Task: In the  document Zoey ,change text color to 'Dark Brown' Insert the shape mentioned shape on right side of the text 'Cloud'. Change color of the shape to  YellowChange shape height to  2.4
Action: Mouse moved to (549, 182)
Screenshot: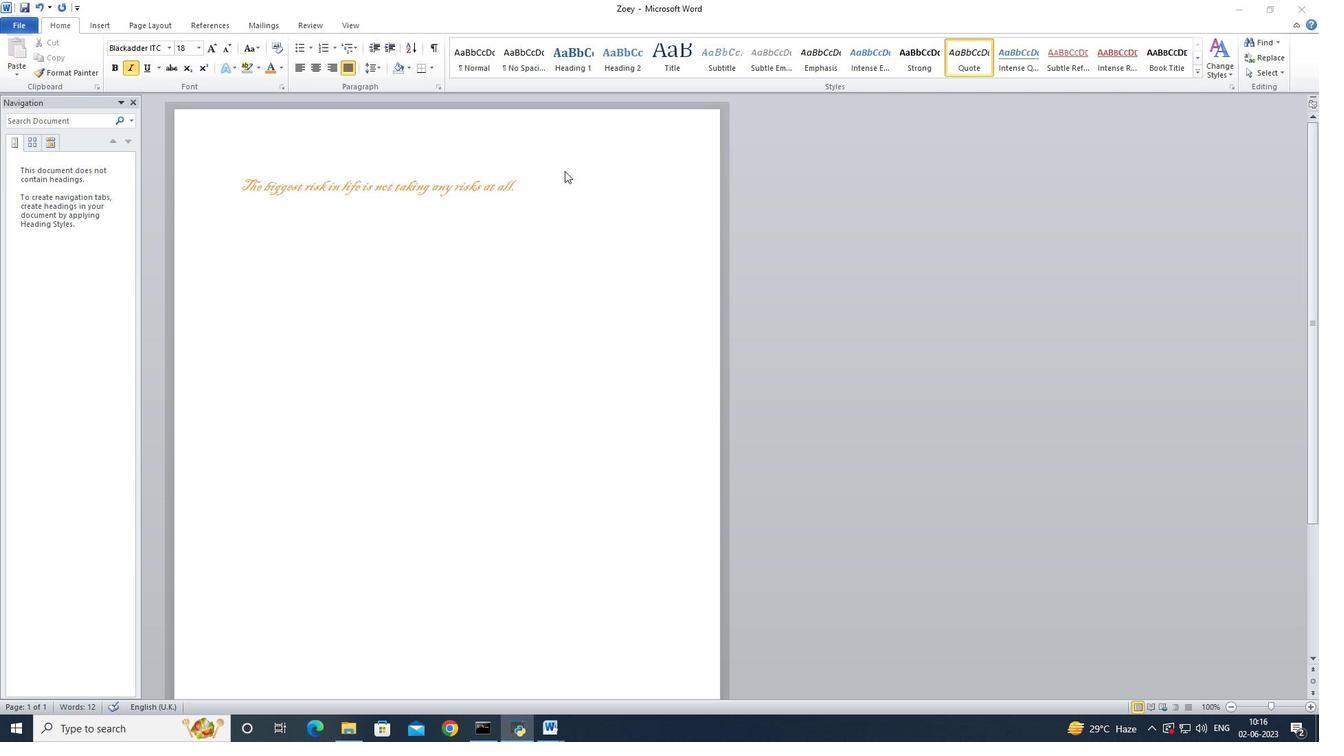 
Action: Mouse pressed left at (549, 182)
Screenshot: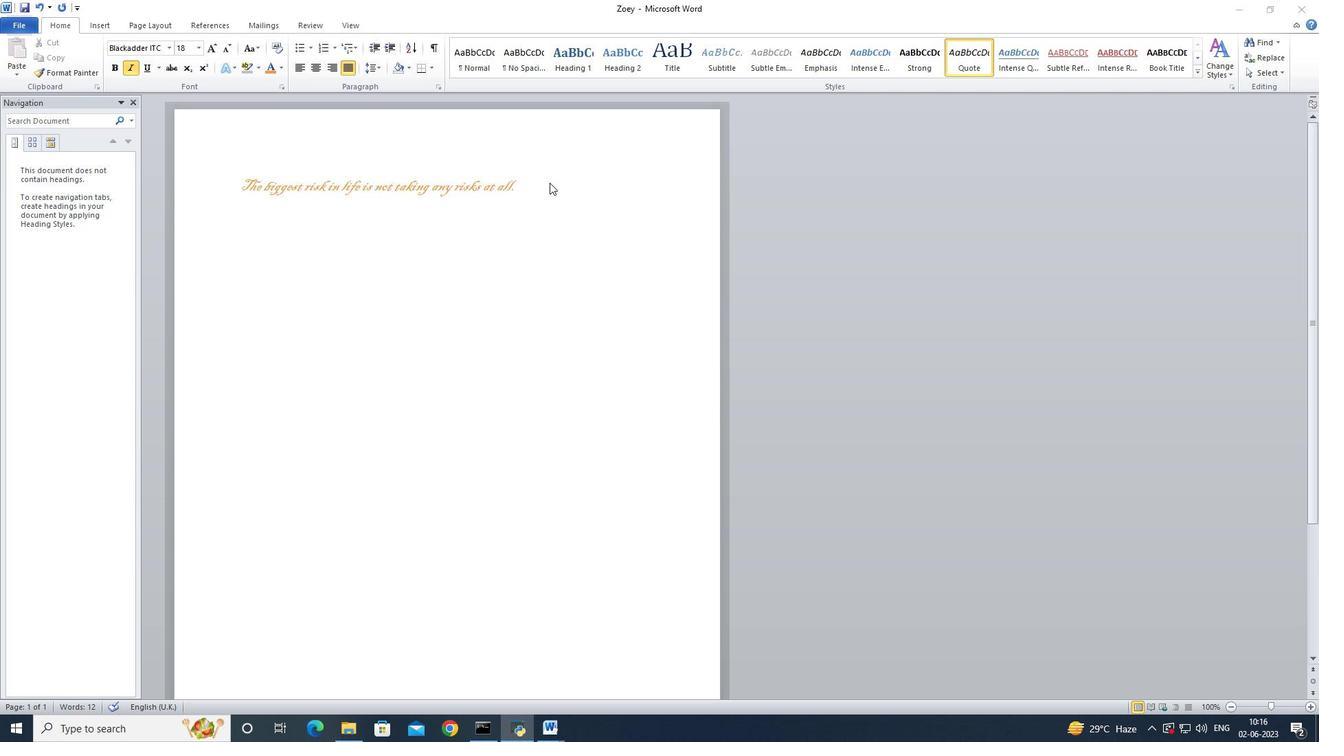 
Action: Mouse moved to (232, 183)
Screenshot: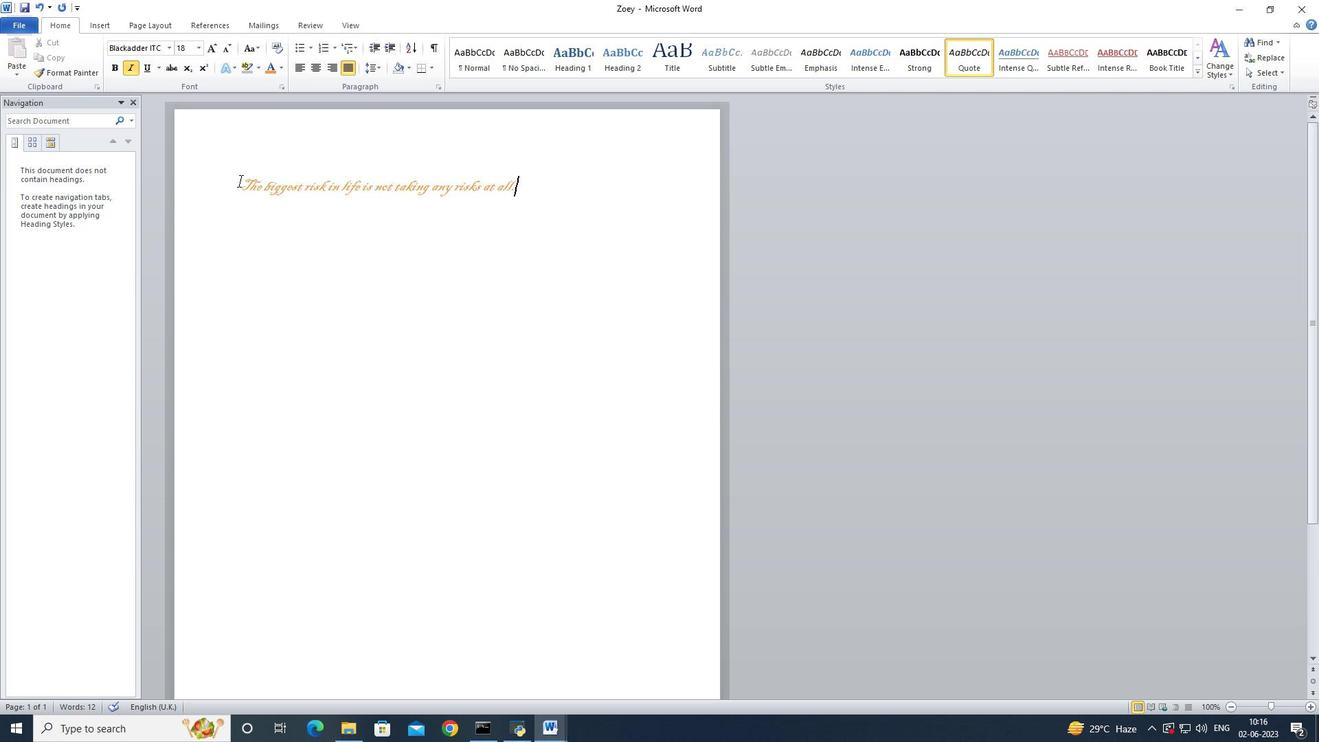 
Action: Mouse pressed left at (232, 183)
Screenshot: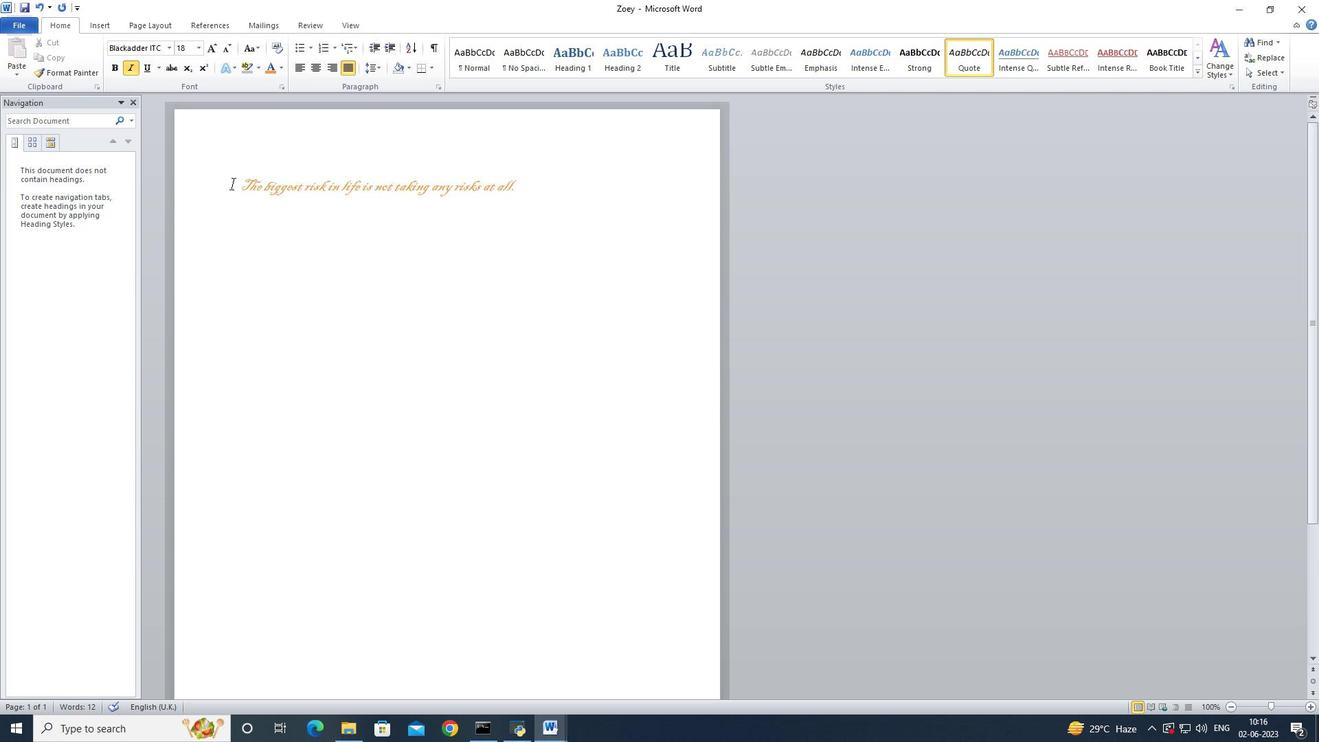 
Action: Mouse moved to (283, 67)
Screenshot: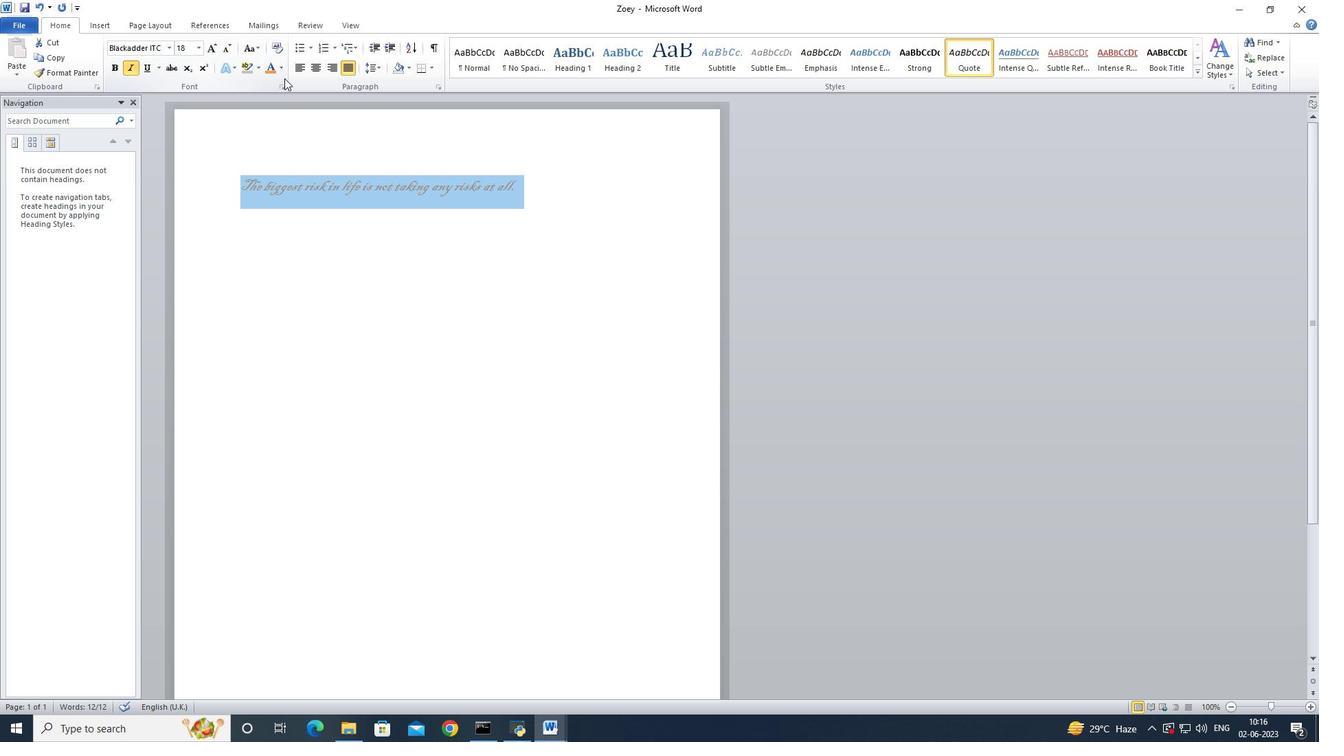 
Action: Mouse pressed left at (283, 67)
Screenshot: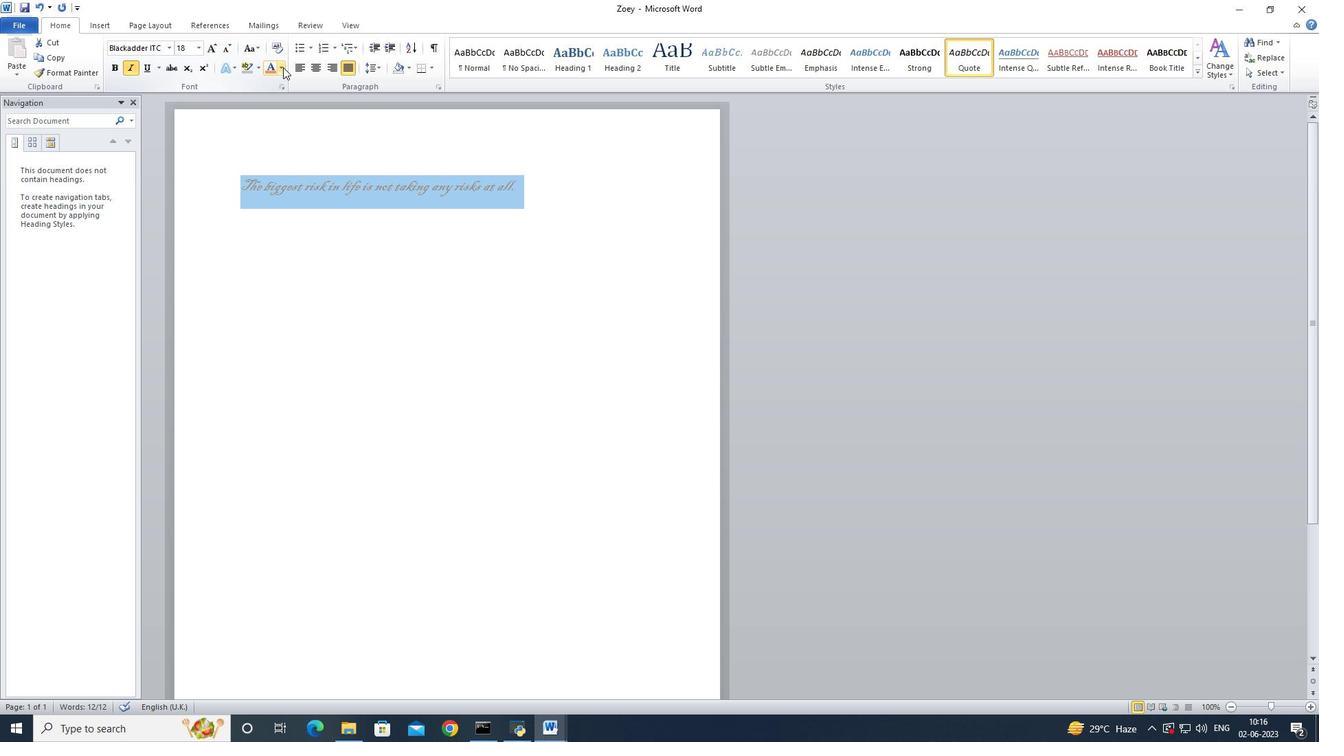 
Action: Mouse moved to (321, 222)
Screenshot: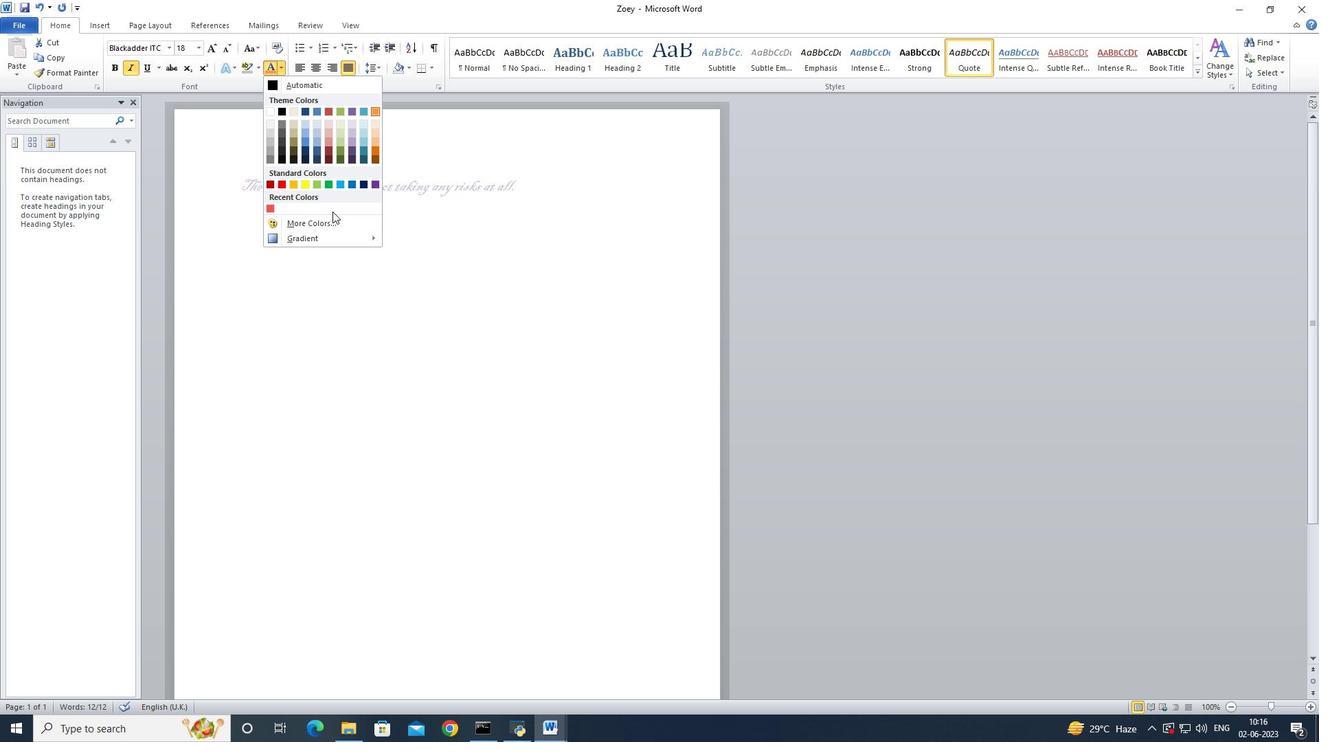 
Action: Mouse pressed left at (321, 222)
Screenshot: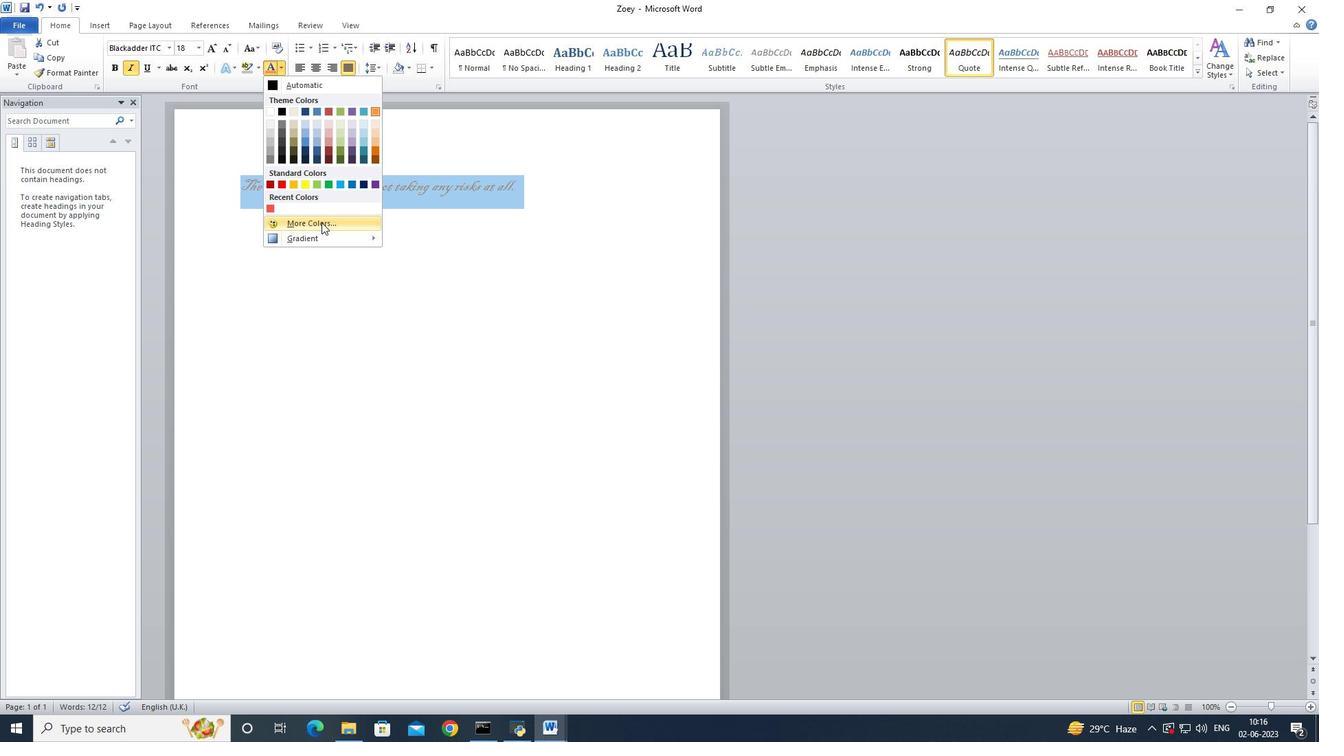 
Action: Mouse moved to (690, 341)
Screenshot: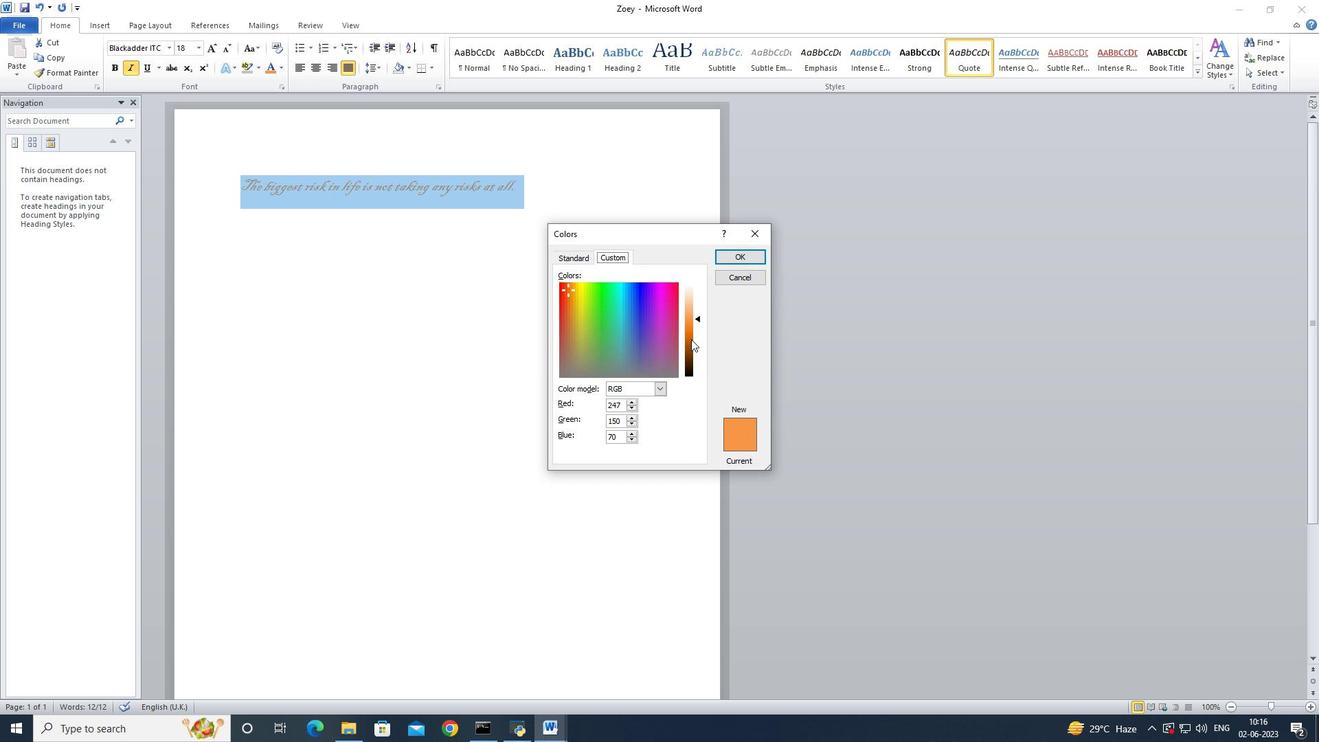 
Action: Mouse pressed left at (690, 341)
Screenshot: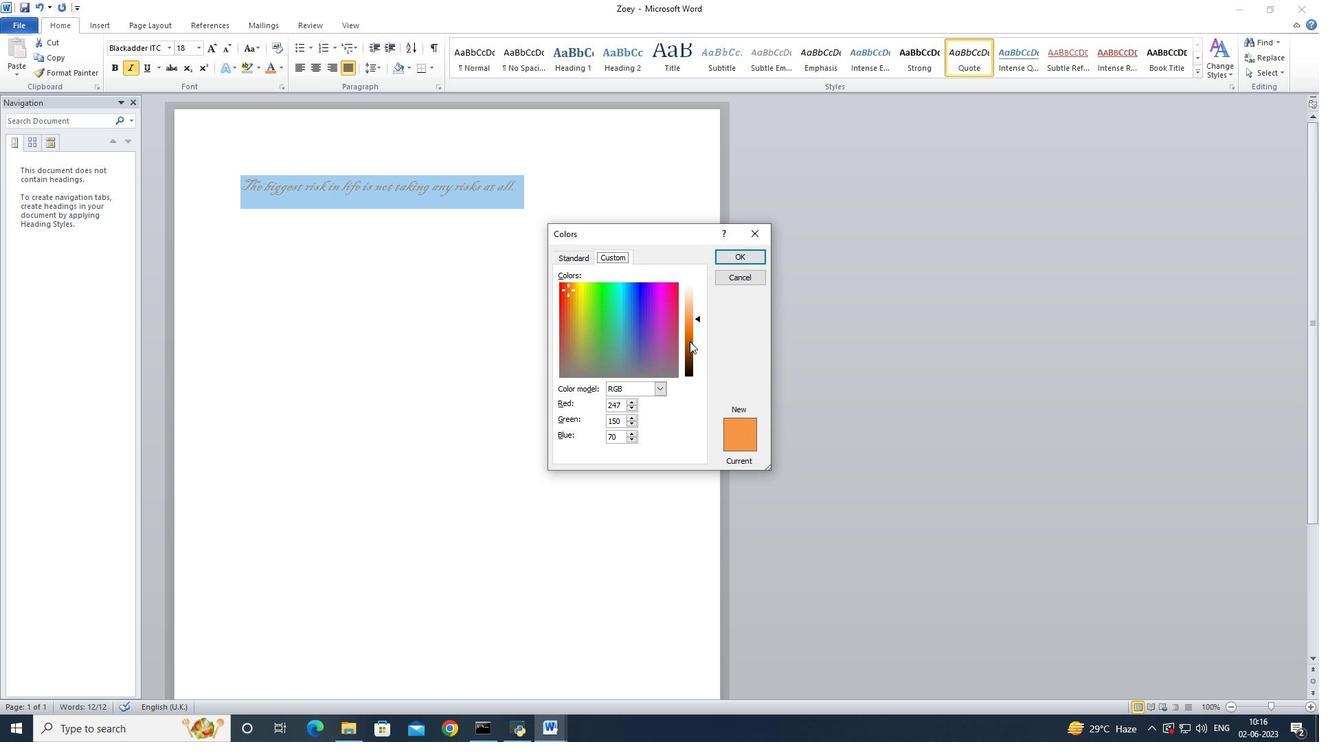 
Action: Mouse moved to (744, 259)
Screenshot: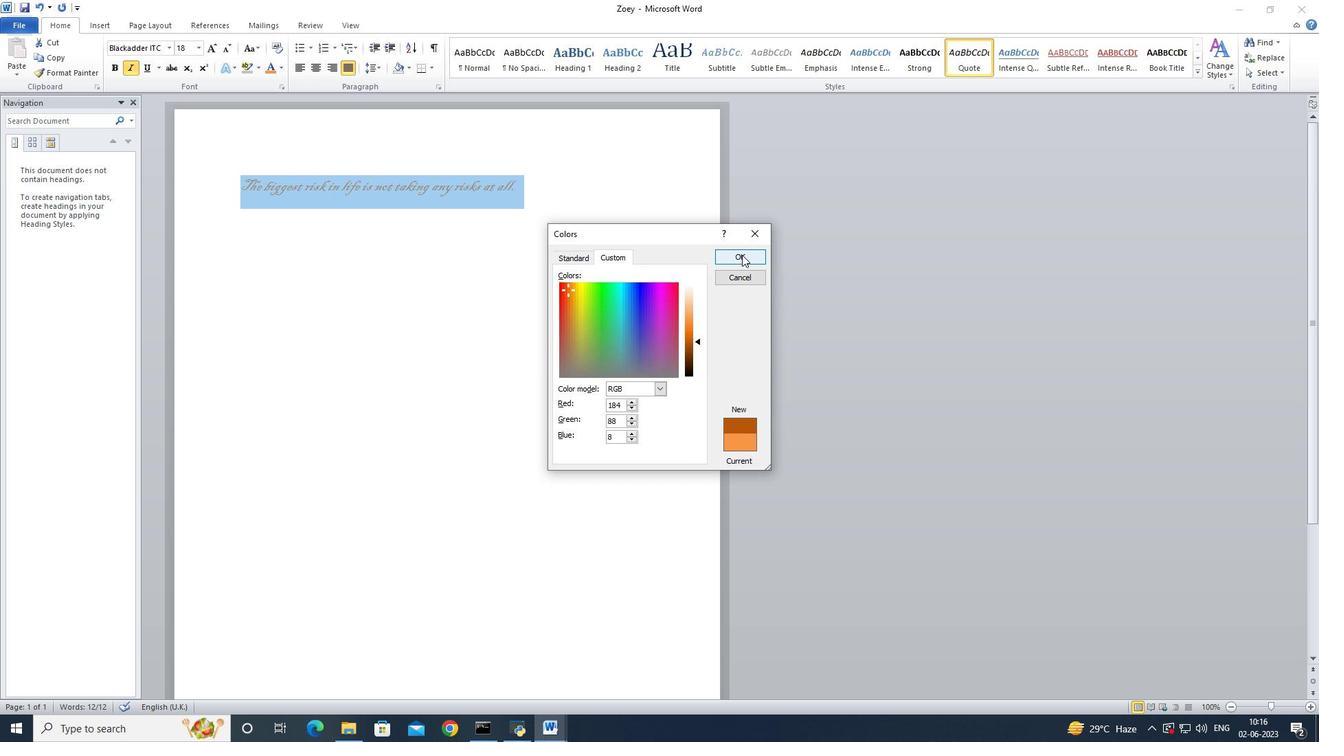 
Action: Mouse pressed left at (744, 259)
Screenshot: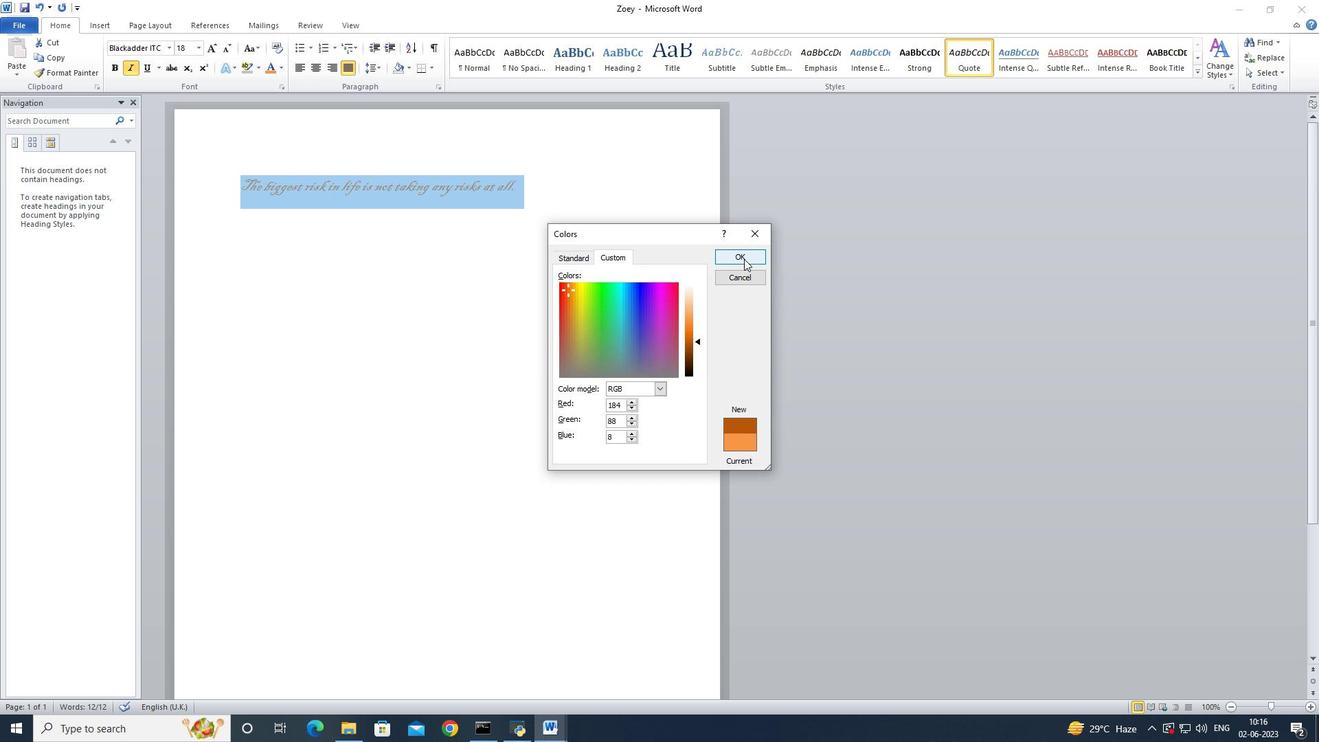 
Action: Mouse moved to (297, 258)
Screenshot: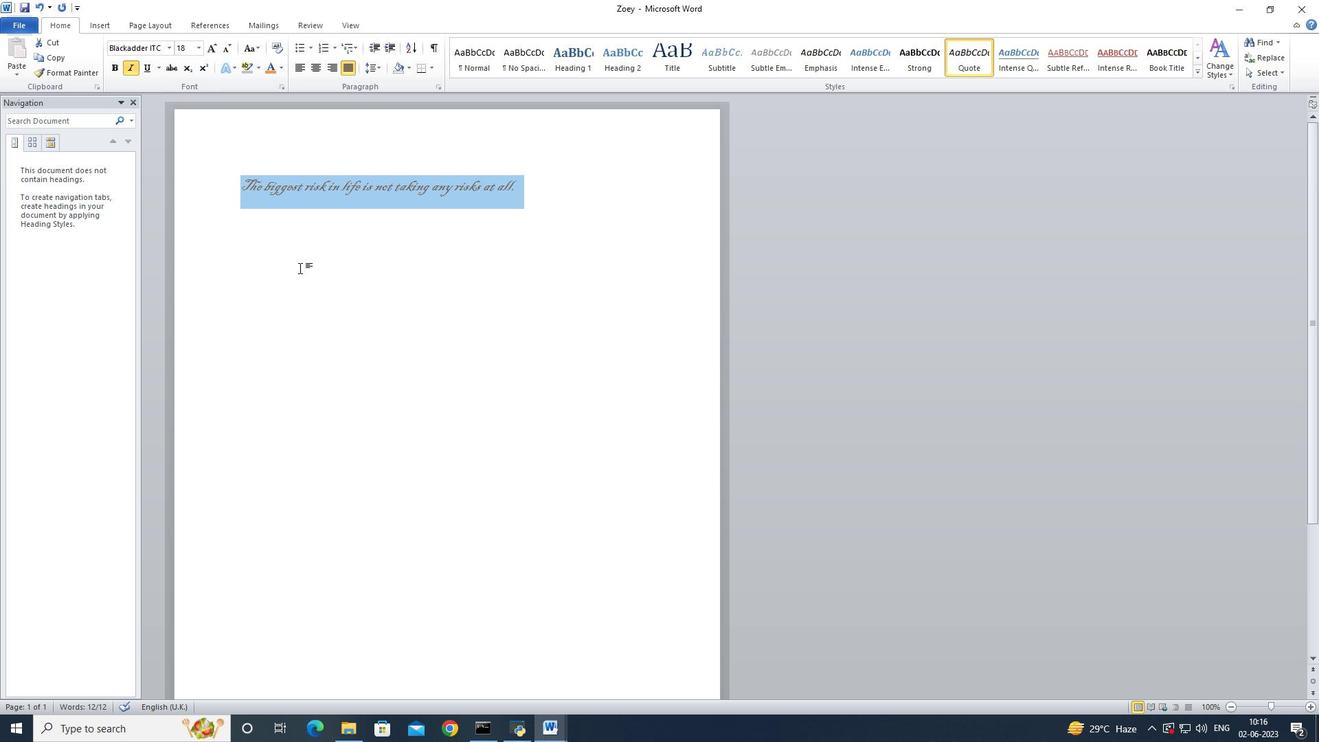 
Action: Mouse pressed left at (297, 258)
Screenshot: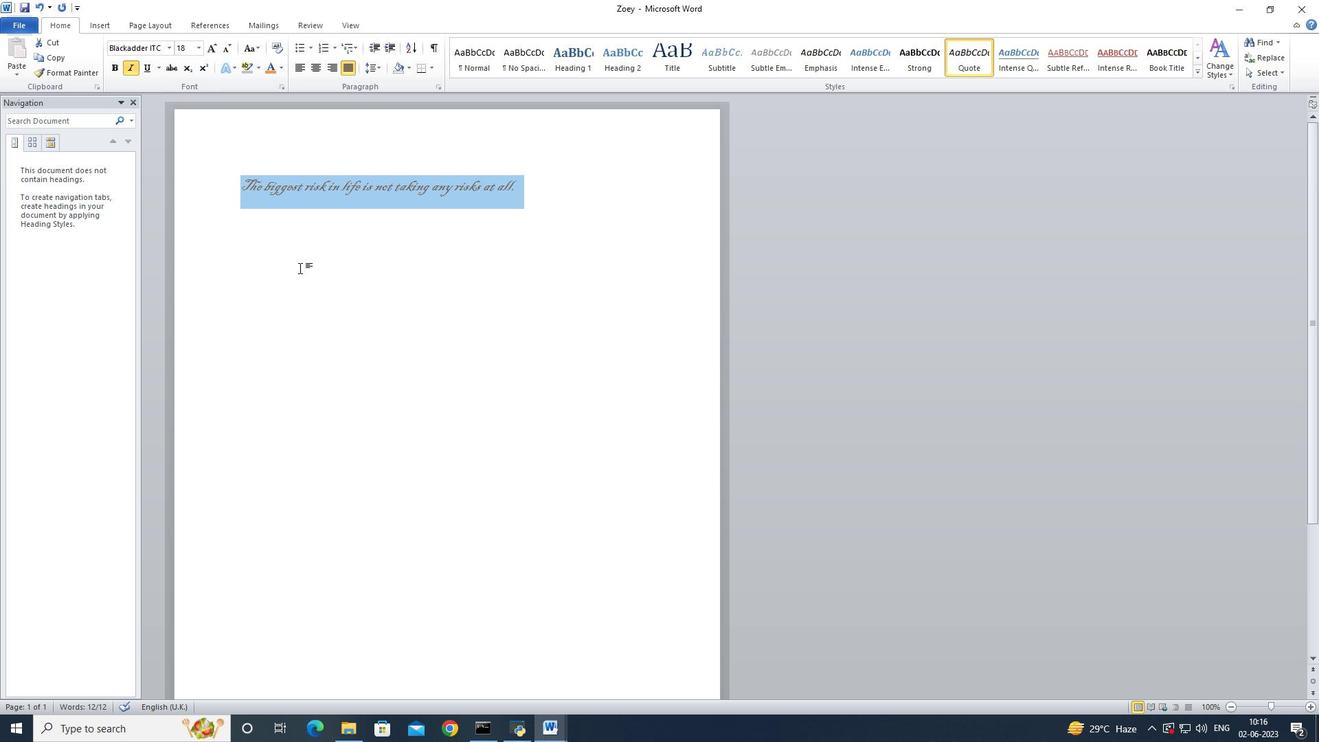 
Action: Mouse moved to (241, 182)
Screenshot: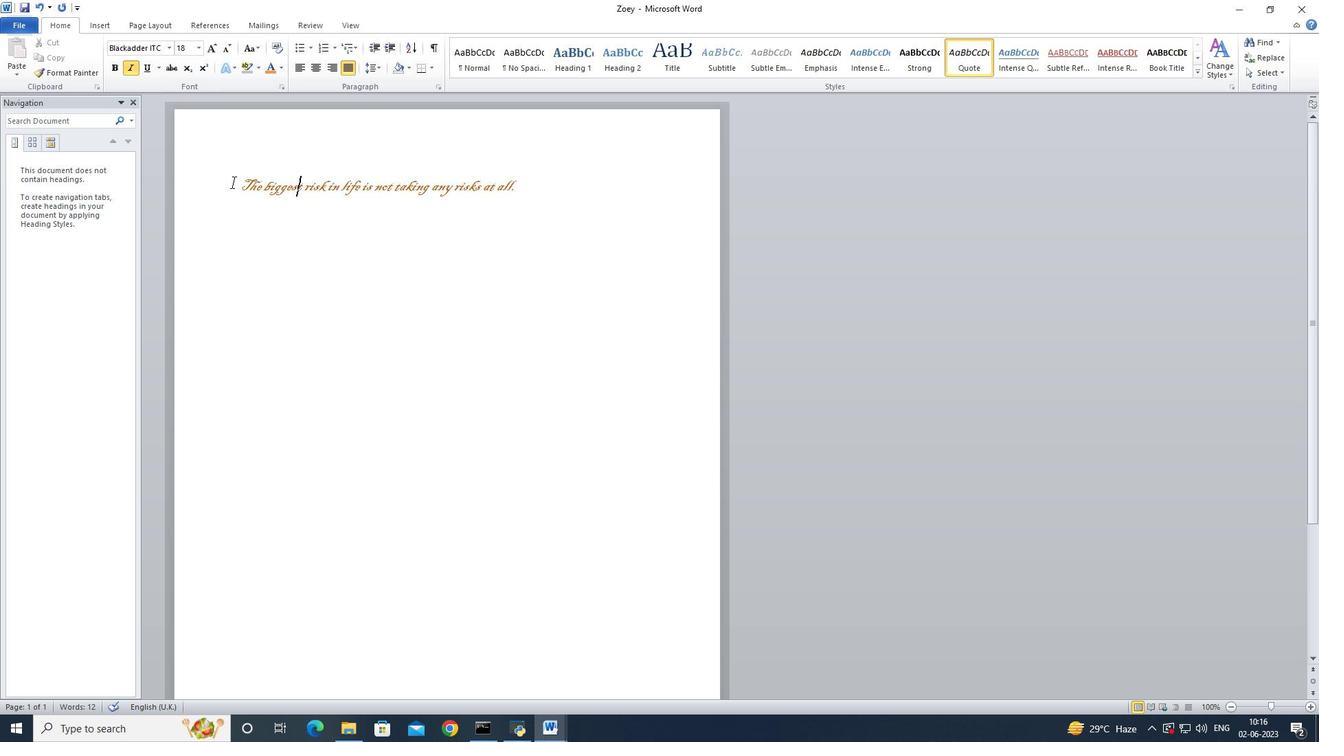 
Action: Mouse pressed left at (241, 182)
Screenshot: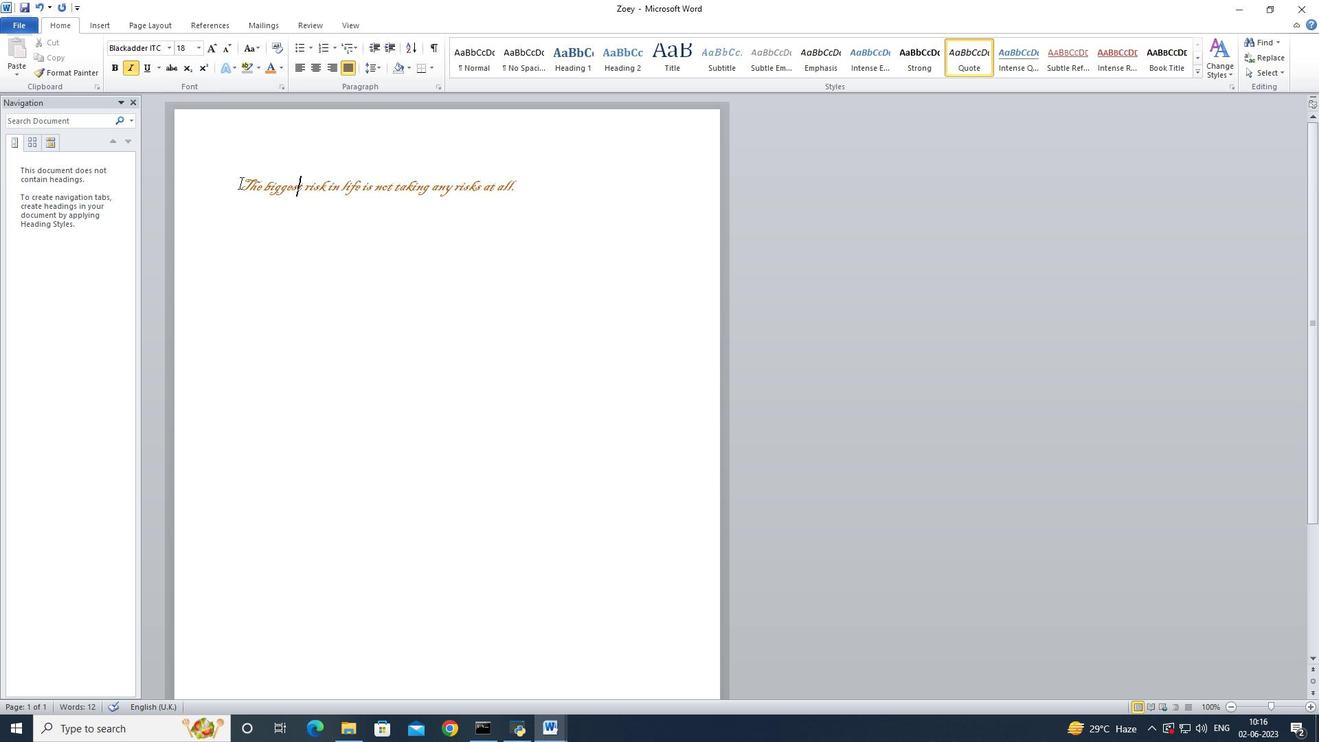 
Action: Mouse moved to (334, 70)
Screenshot: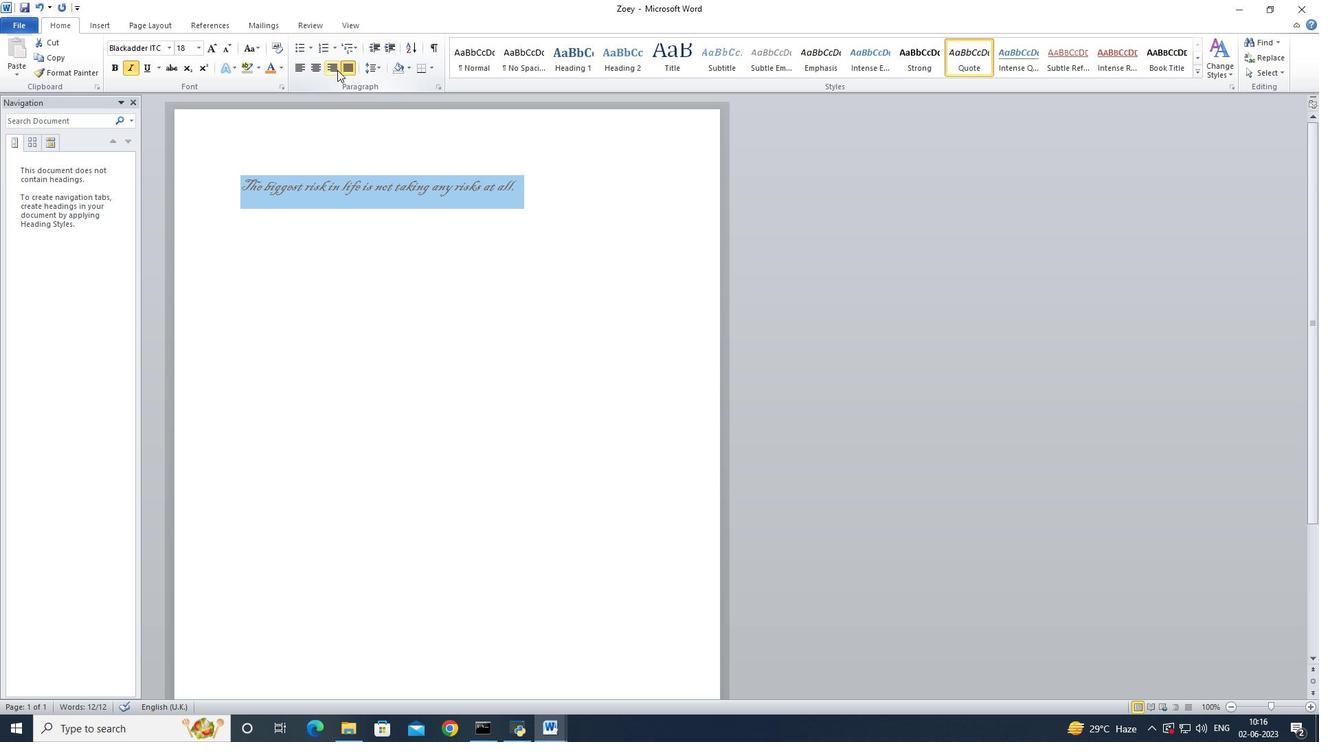 
Action: Mouse pressed left at (334, 70)
Screenshot: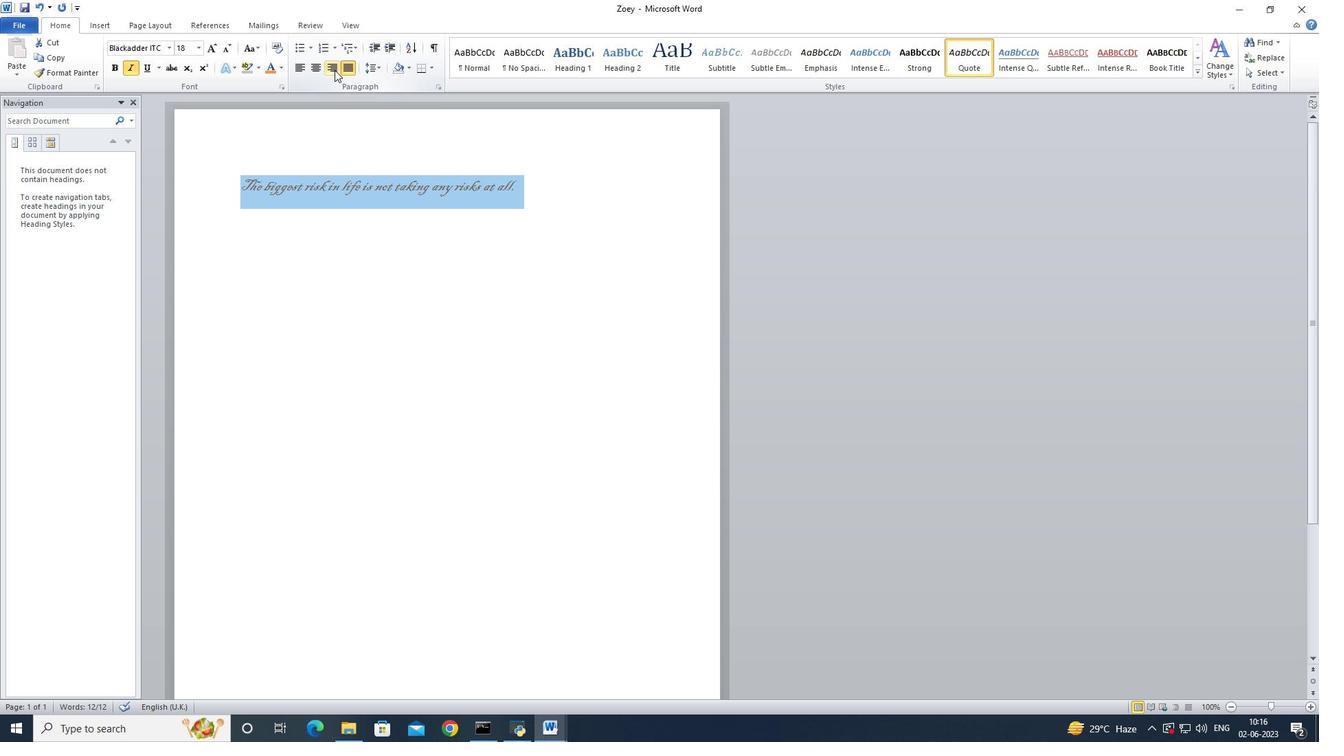 
Action: Mouse moved to (344, 70)
Screenshot: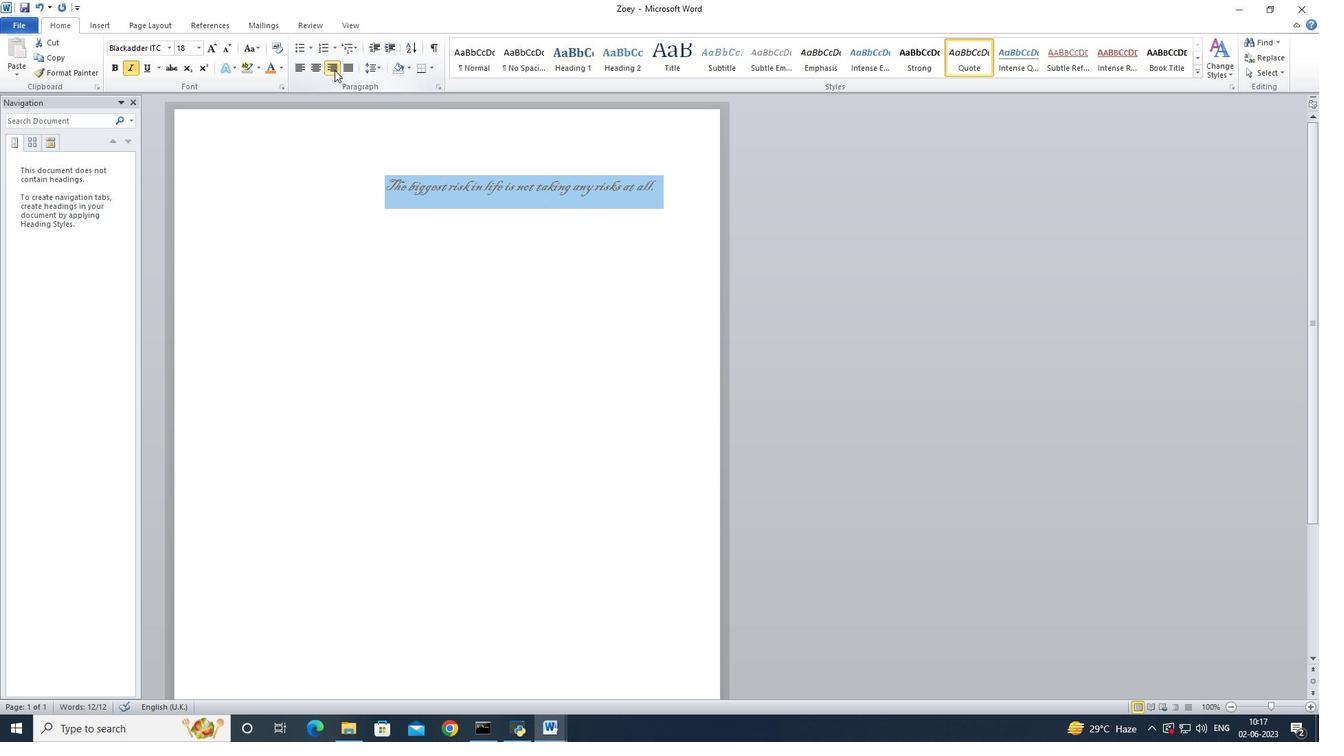 
Action: Mouse pressed left at (344, 70)
Screenshot: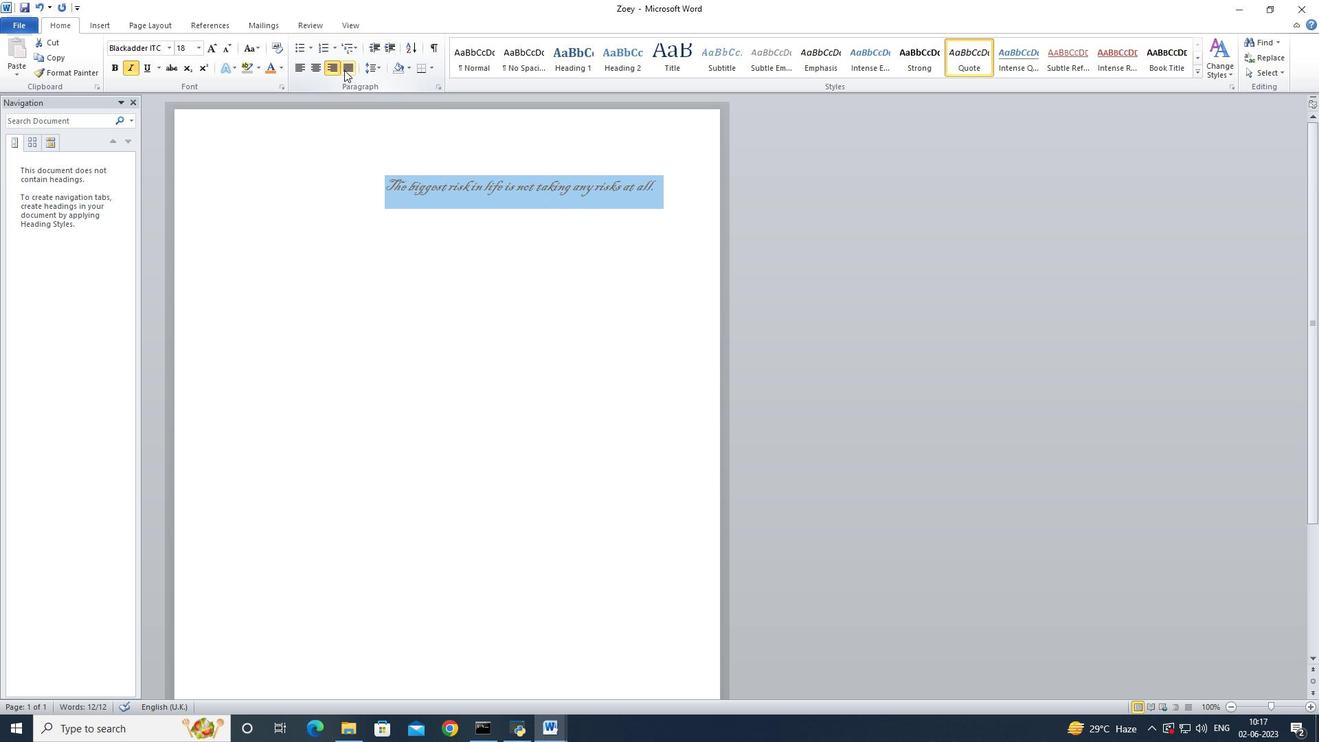 
Action: Mouse moved to (367, 265)
Screenshot: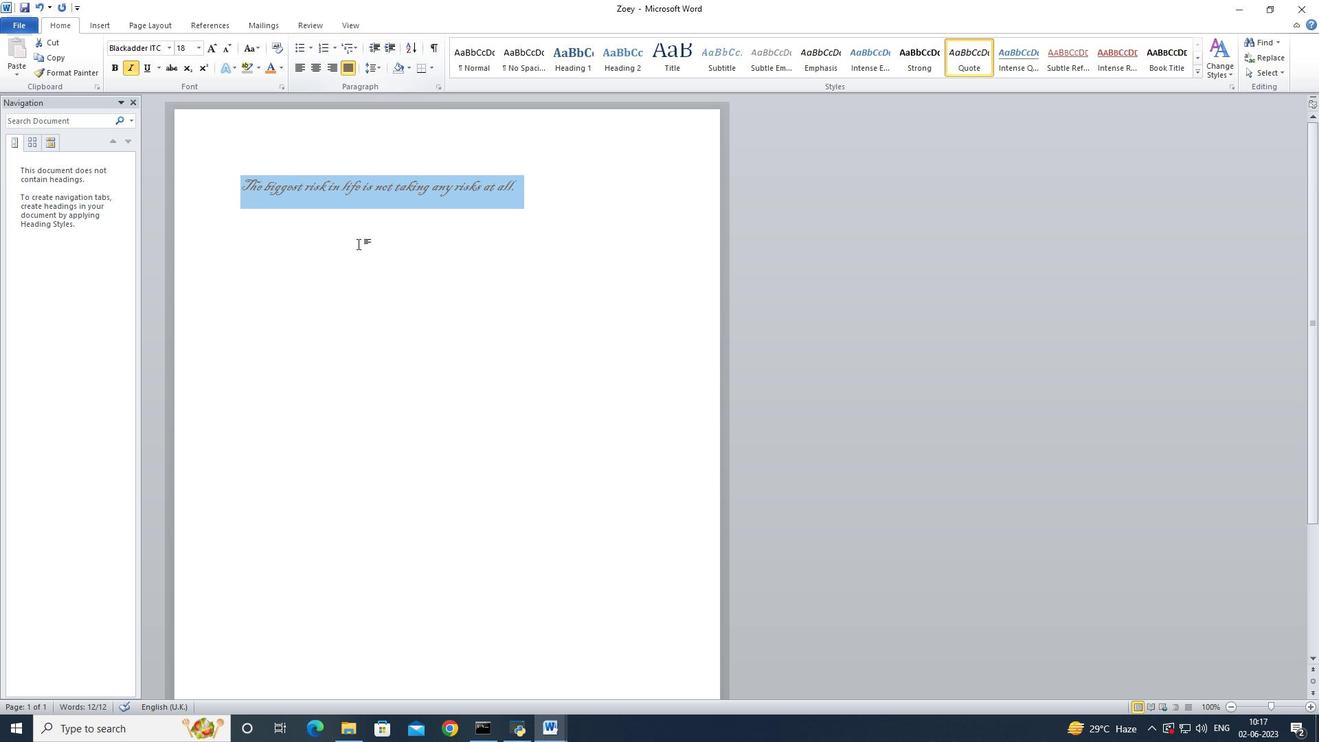 
Action: Mouse pressed left at (367, 265)
Screenshot: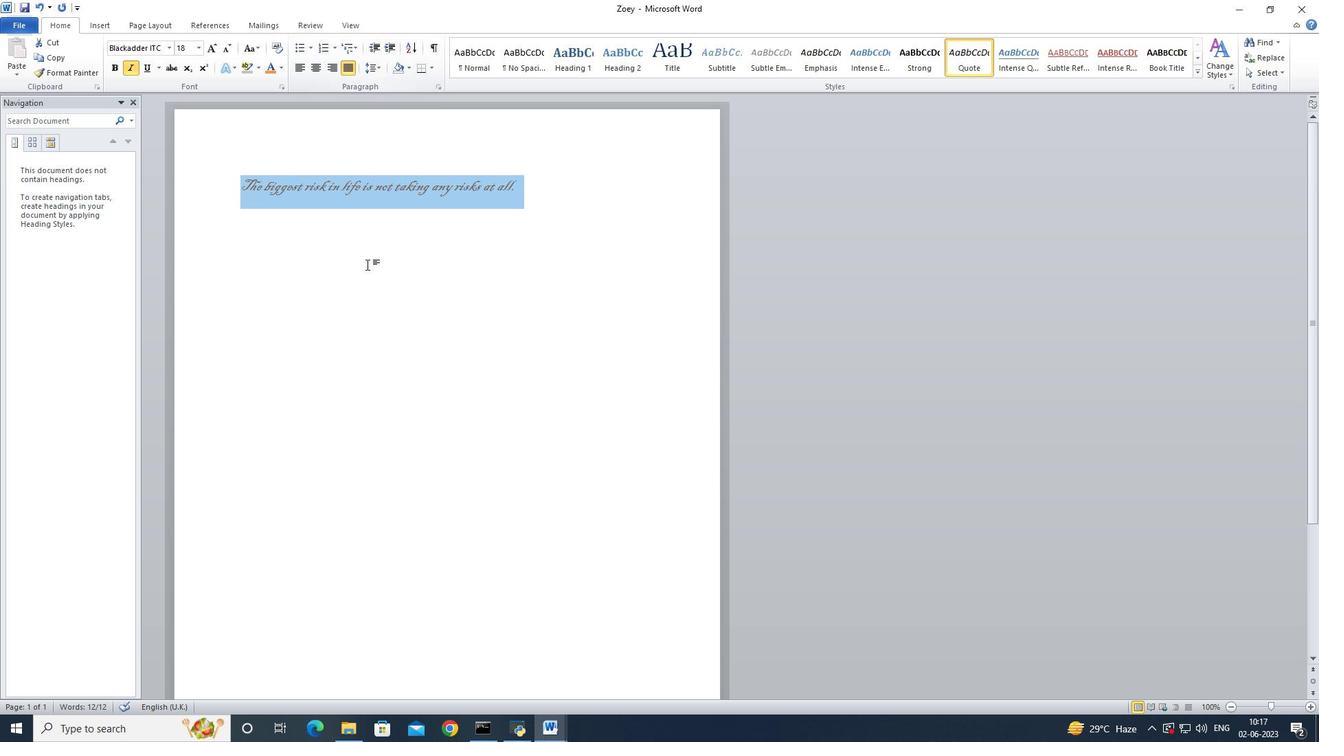 
Action: Mouse moved to (527, 184)
Screenshot: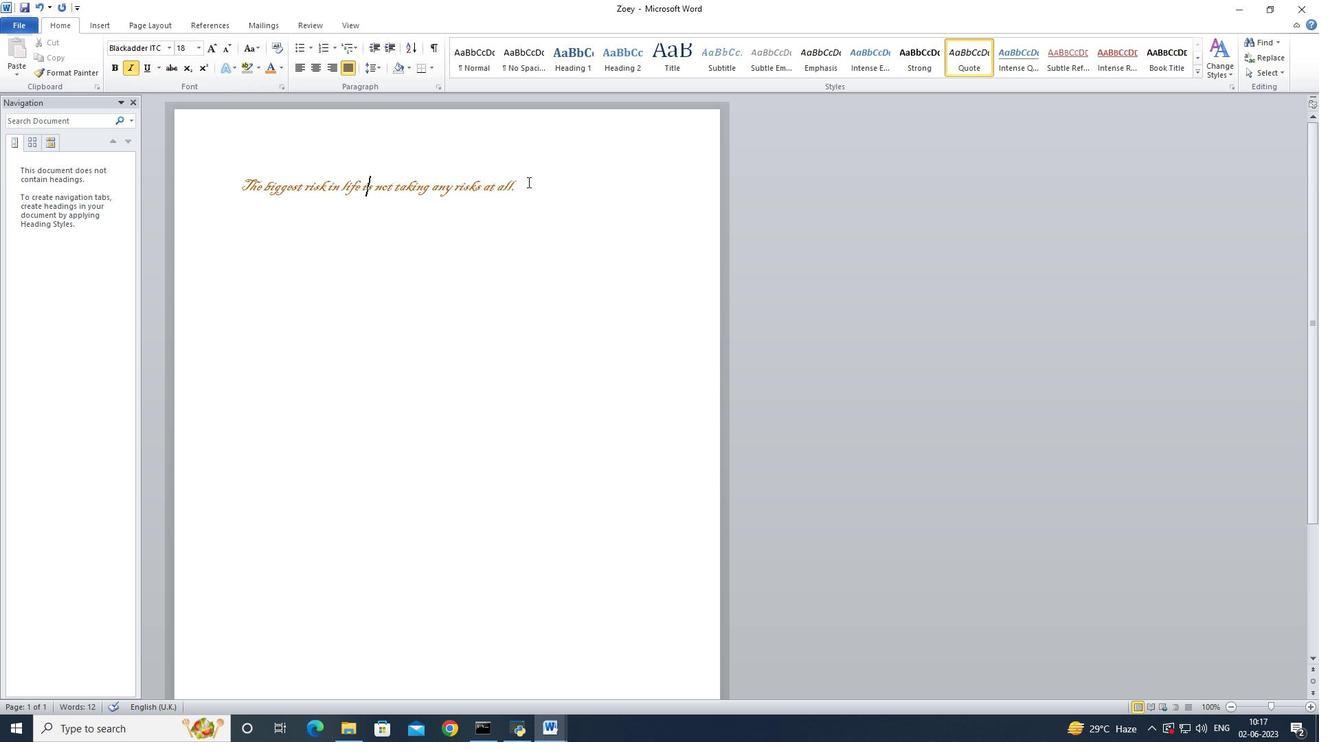 
Action: Mouse pressed left at (527, 184)
Screenshot: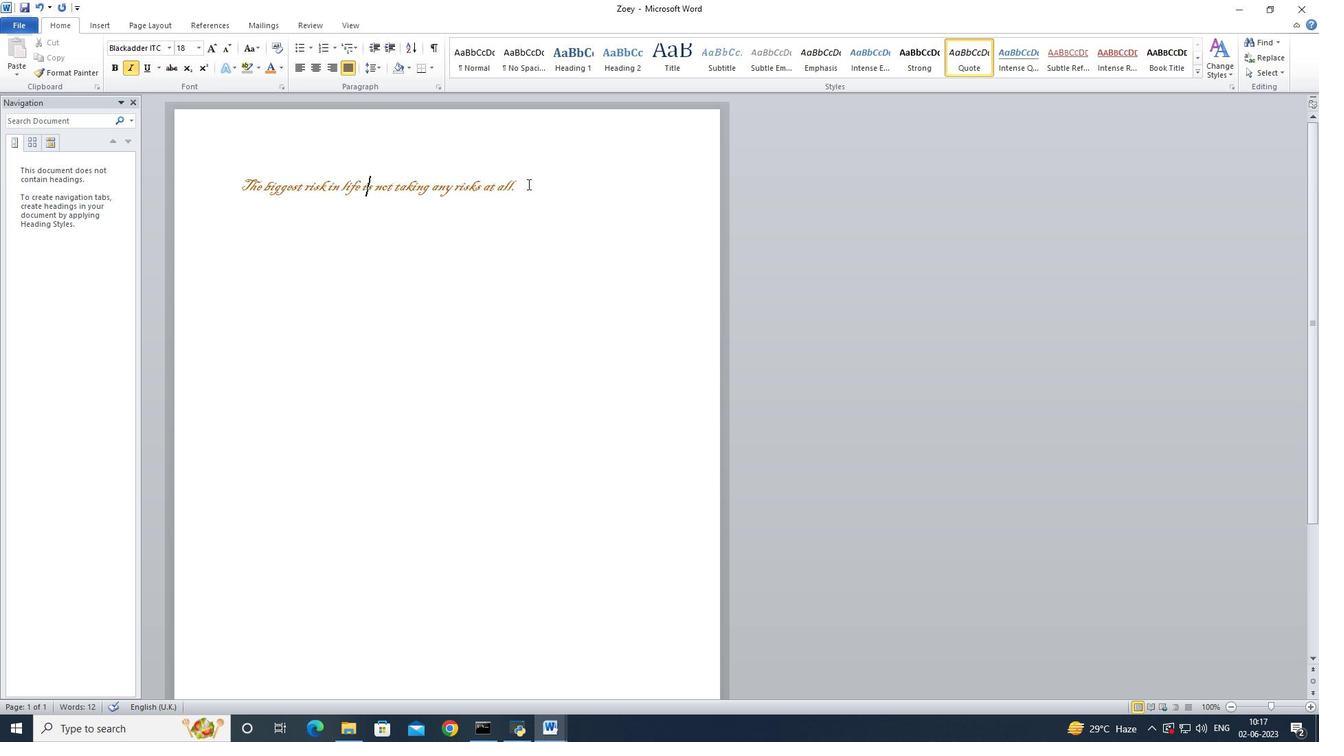 
Action: Mouse moved to (96, 30)
Screenshot: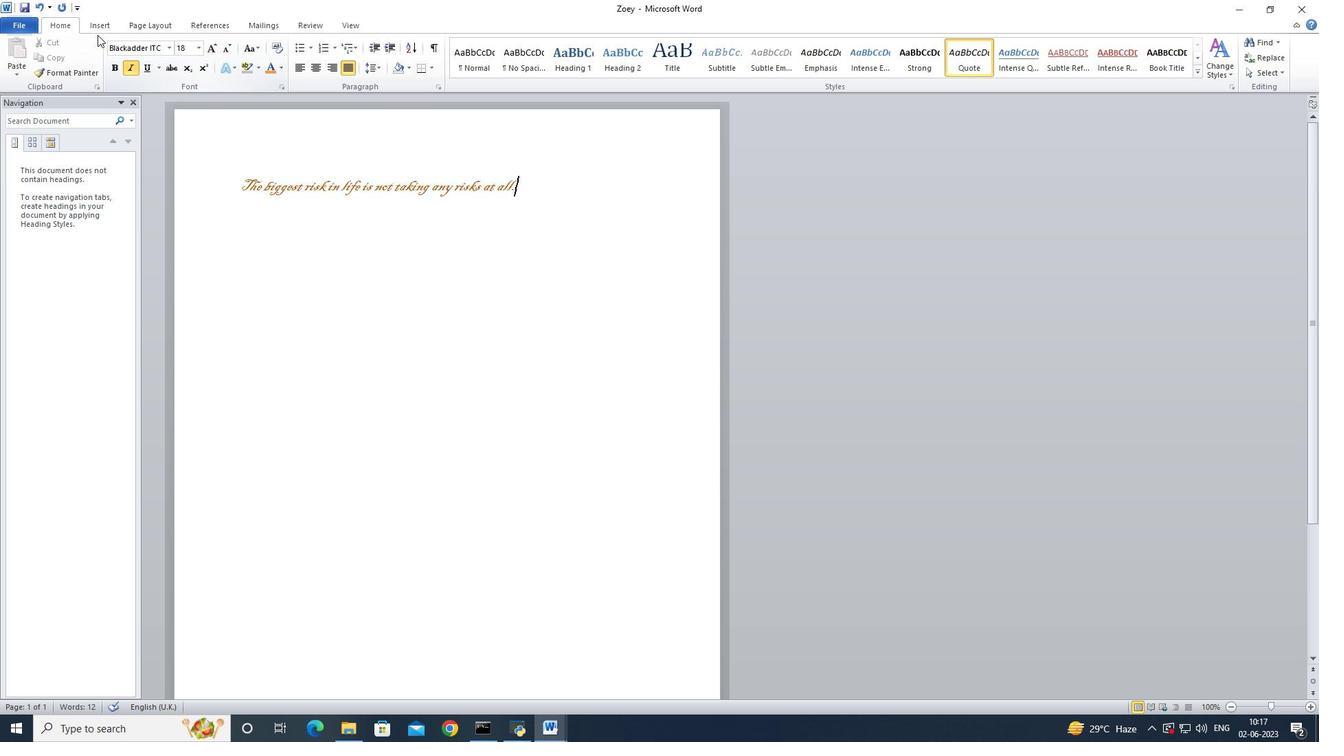 
Action: Mouse pressed left at (96, 30)
Screenshot: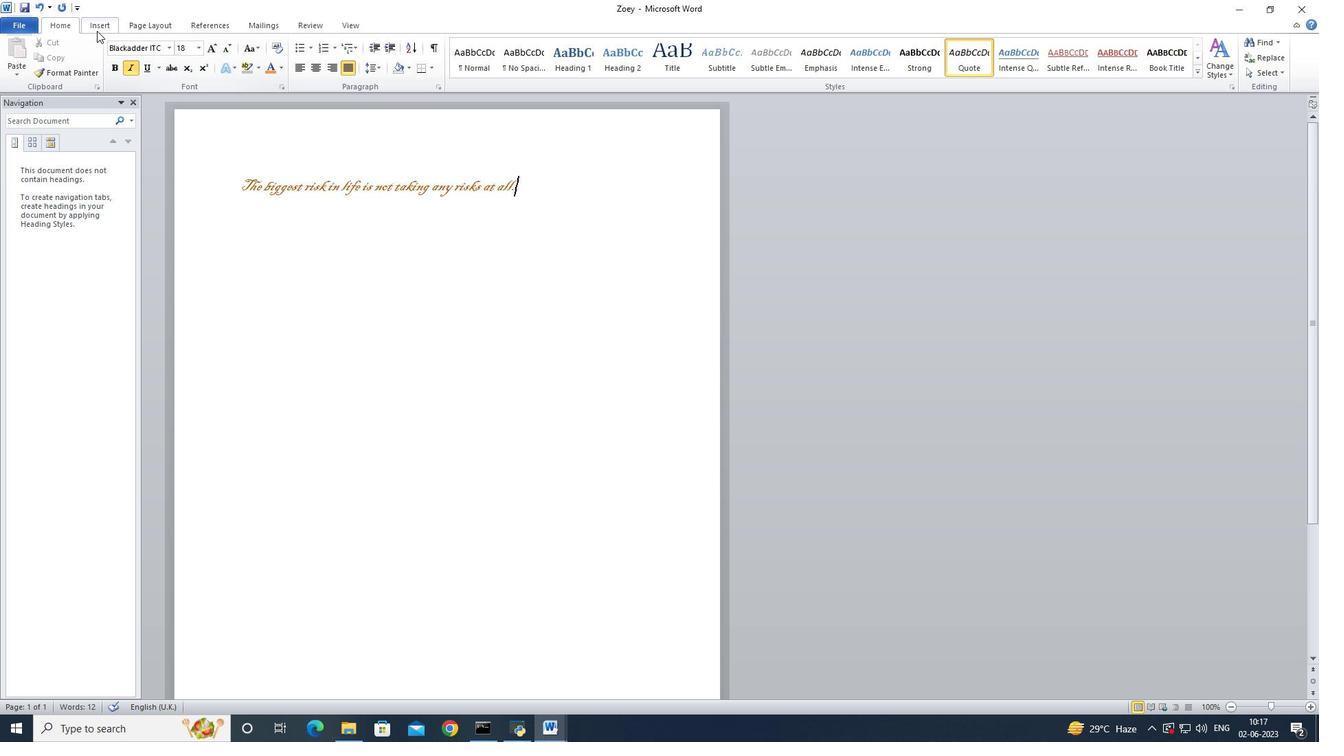 
Action: Mouse moved to (203, 70)
Screenshot: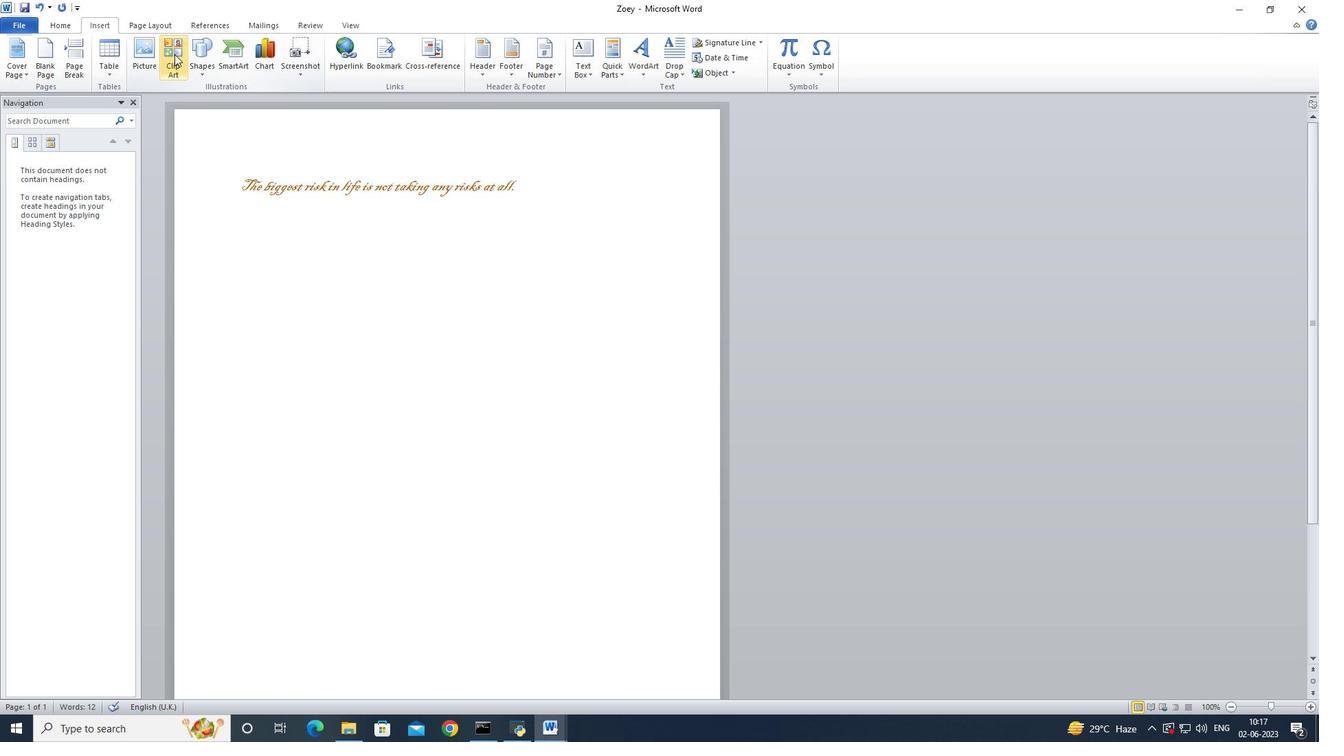 
Action: Mouse pressed left at (203, 70)
Screenshot: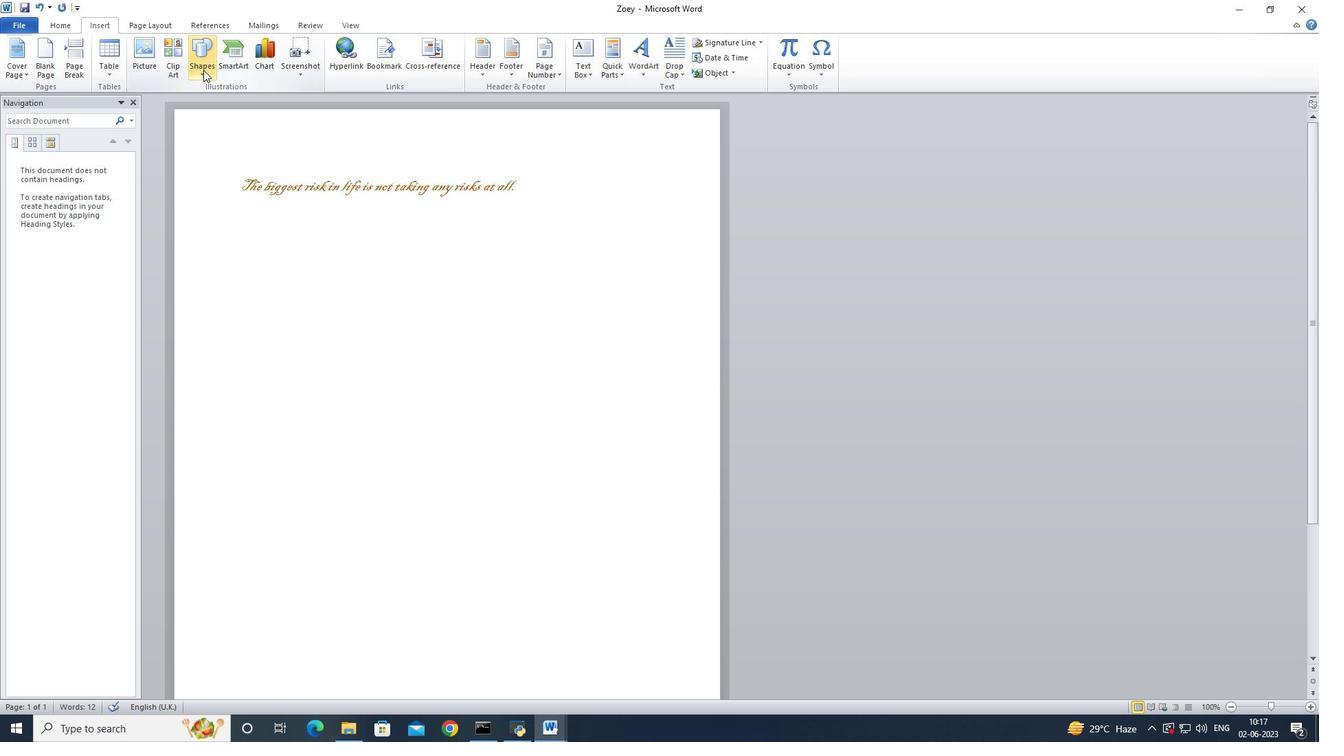 
Action: Mouse moved to (331, 219)
Screenshot: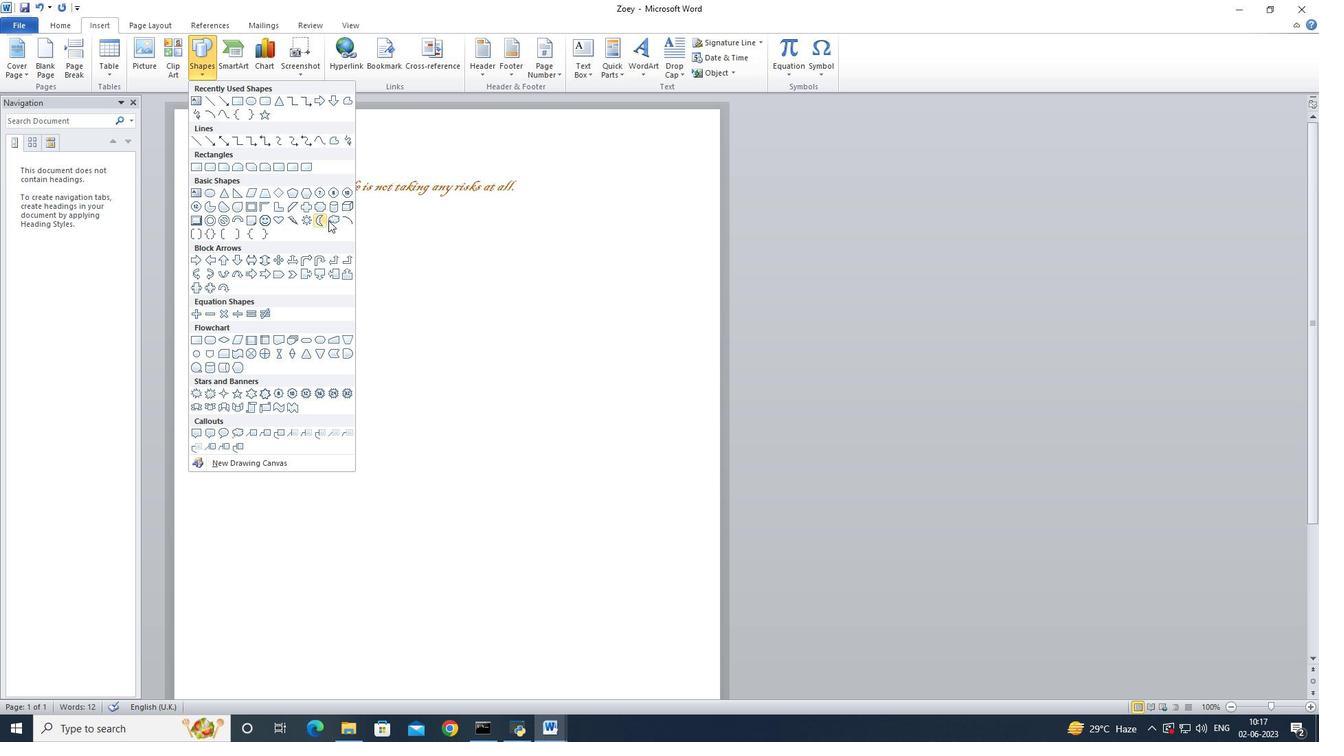 
Action: Mouse pressed left at (331, 219)
Screenshot: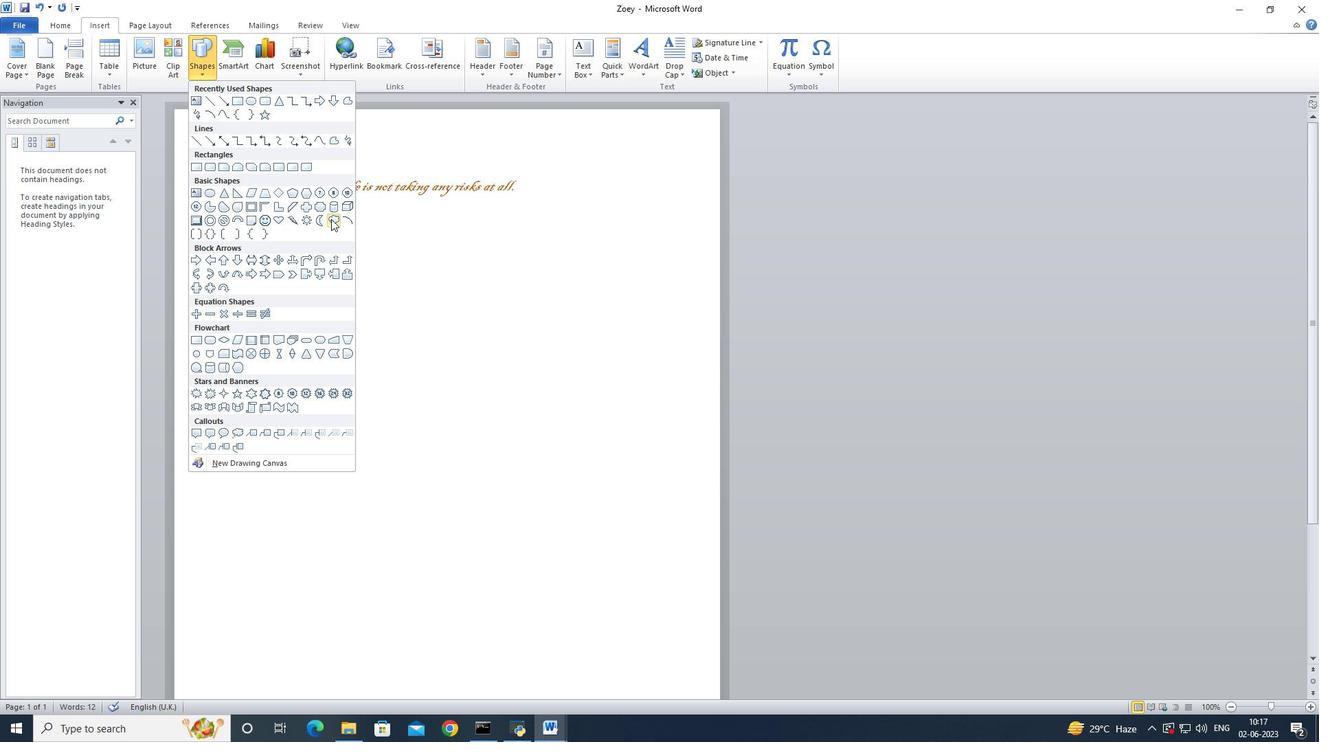 
Action: Mouse moved to (535, 193)
Screenshot: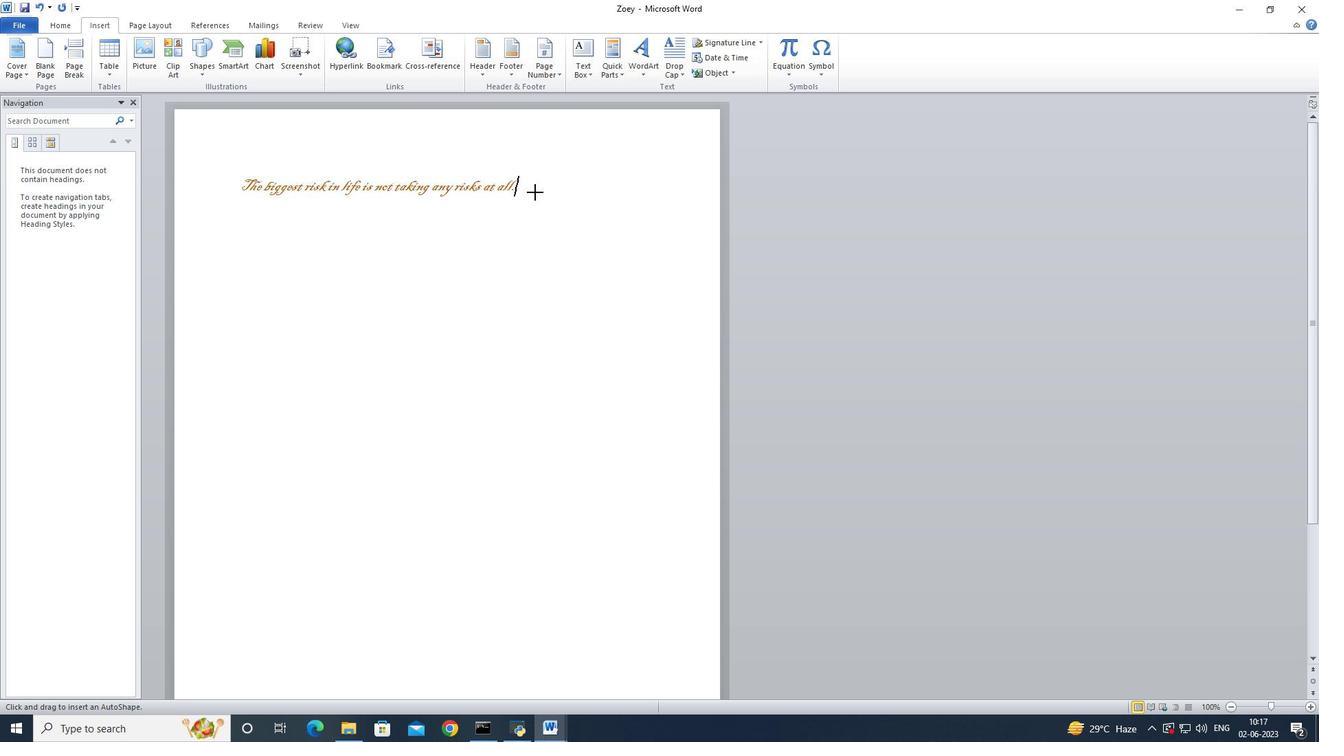 
Action: Mouse pressed left at (535, 193)
Screenshot: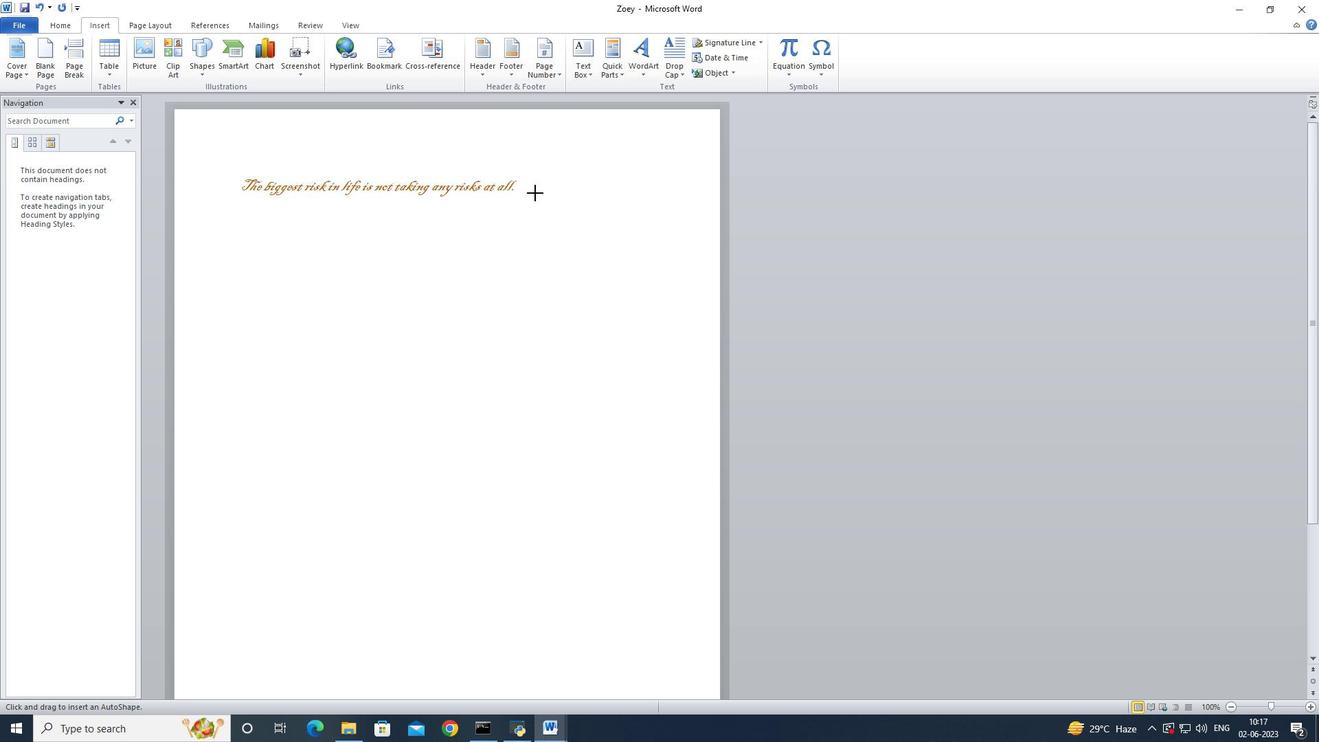 
Action: Mouse moved to (650, 239)
Screenshot: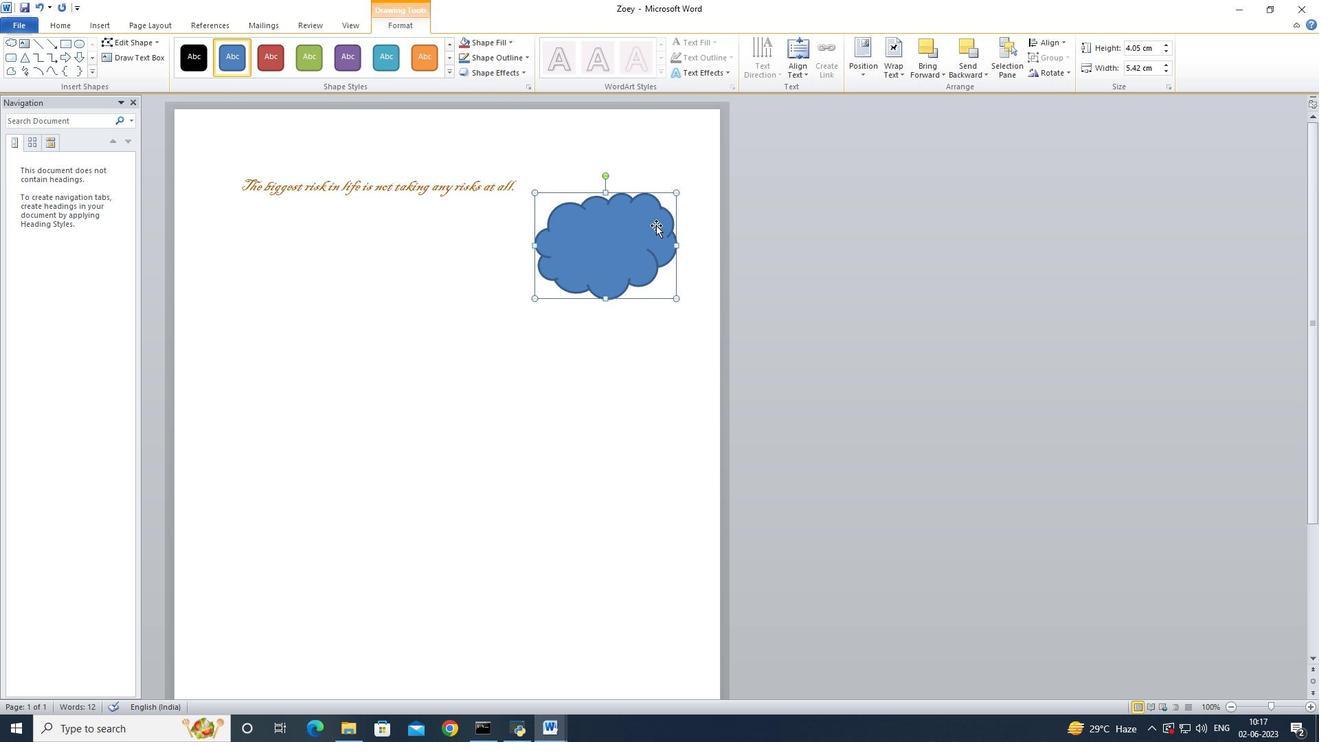 
Action: Mouse pressed left at (650, 239)
Screenshot: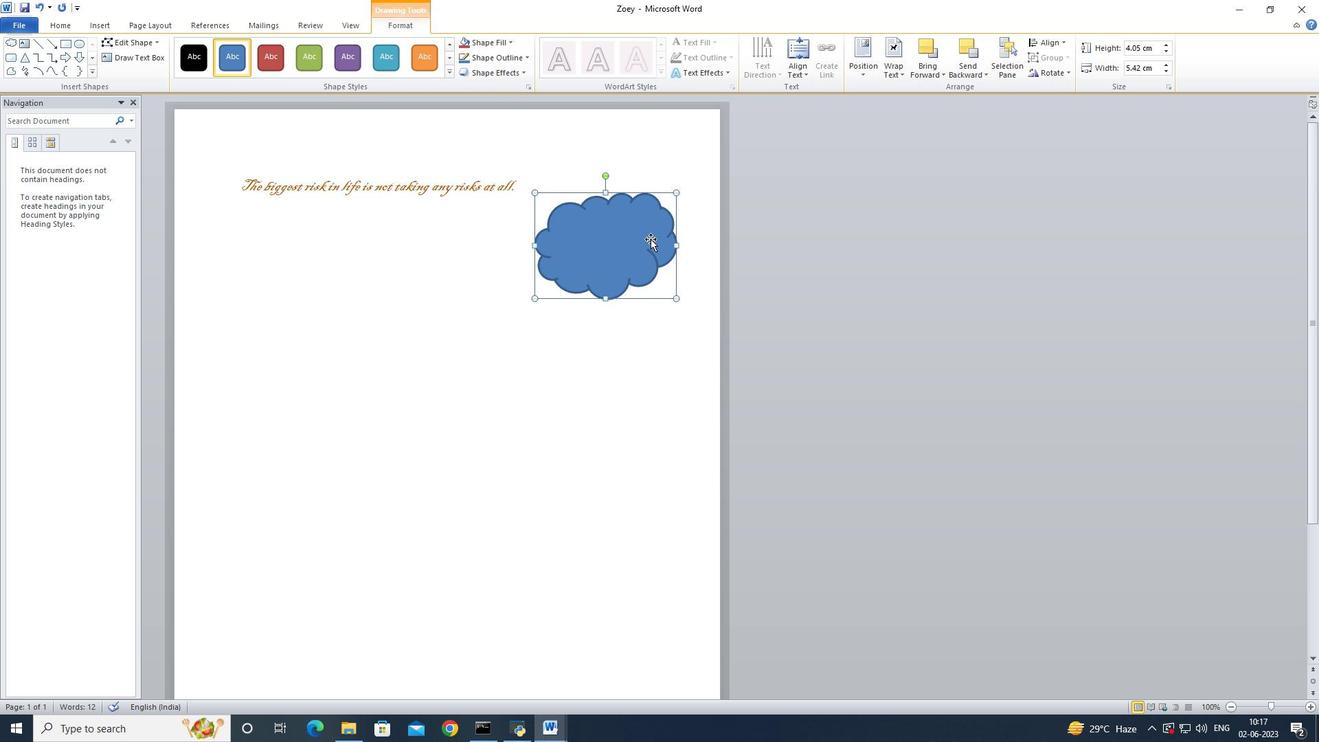 
Action: Mouse moved to (498, 43)
Screenshot: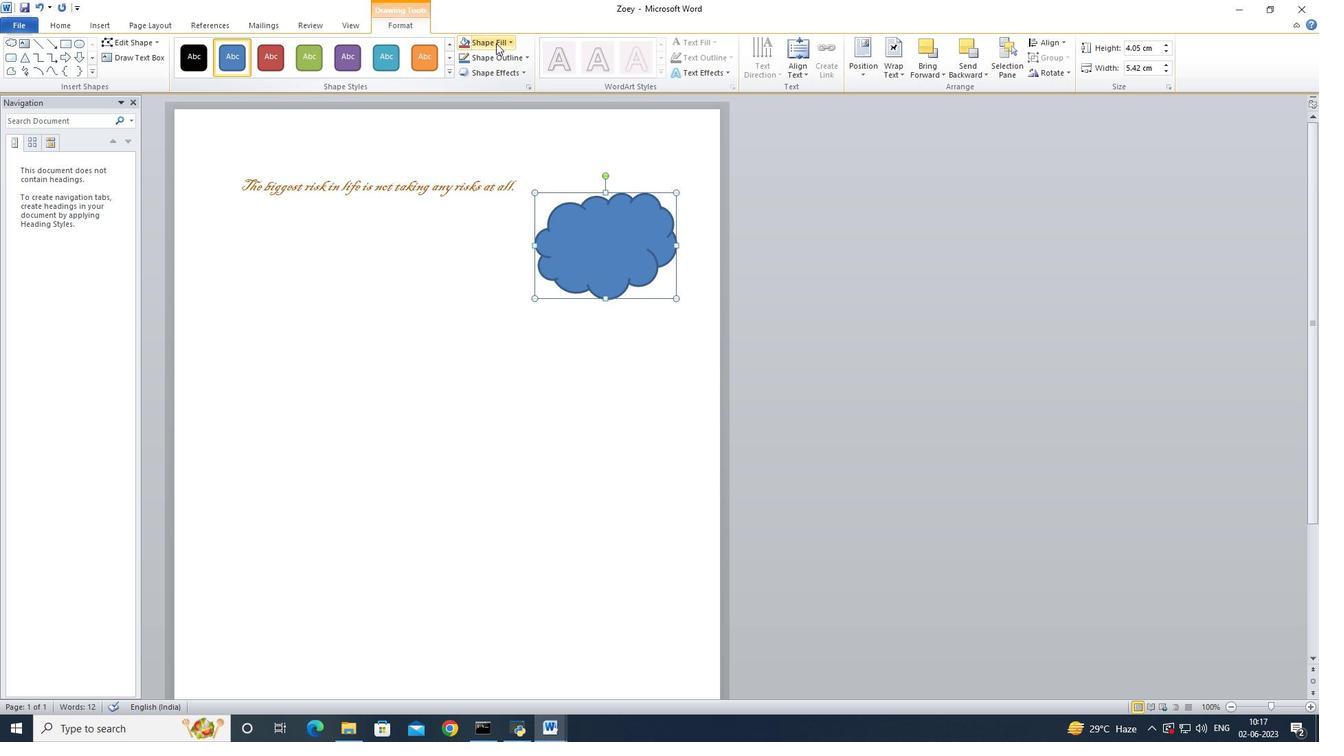 
Action: Mouse pressed left at (498, 43)
Screenshot: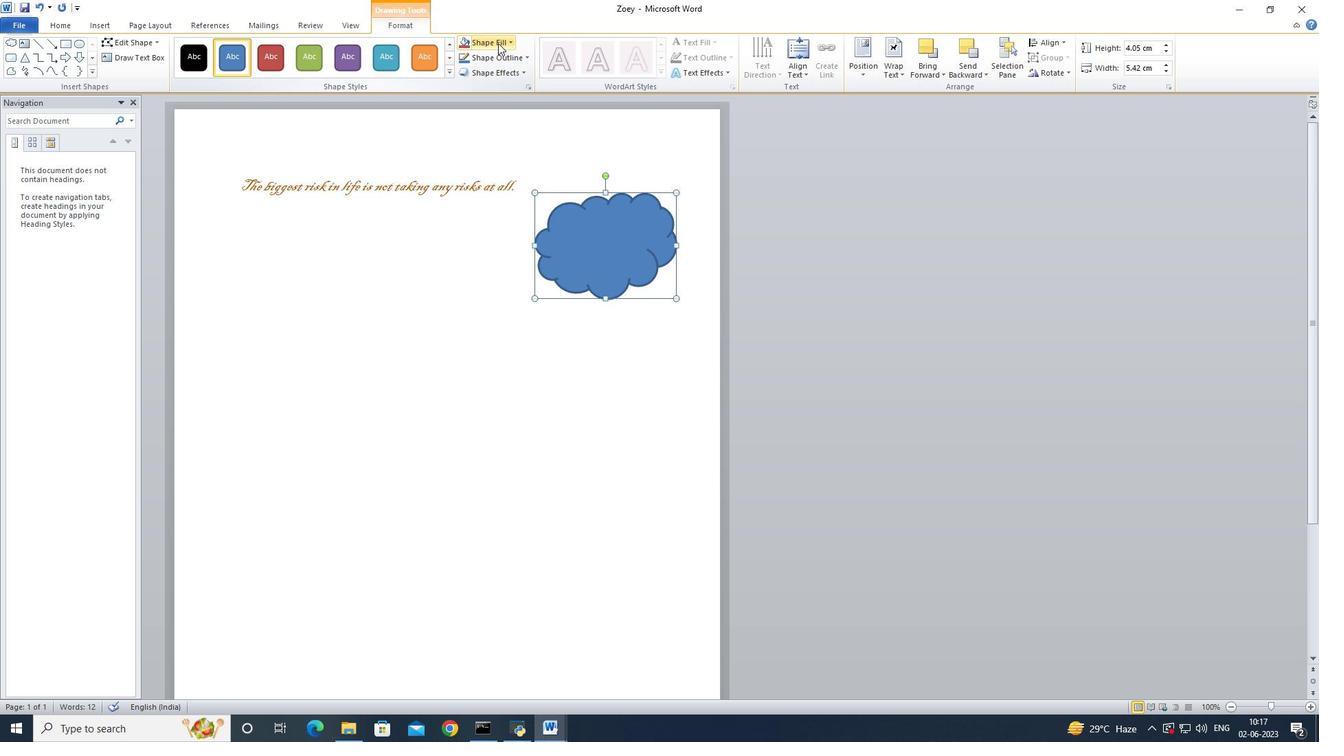 
Action: Mouse moved to (499, 142)
Screenshot: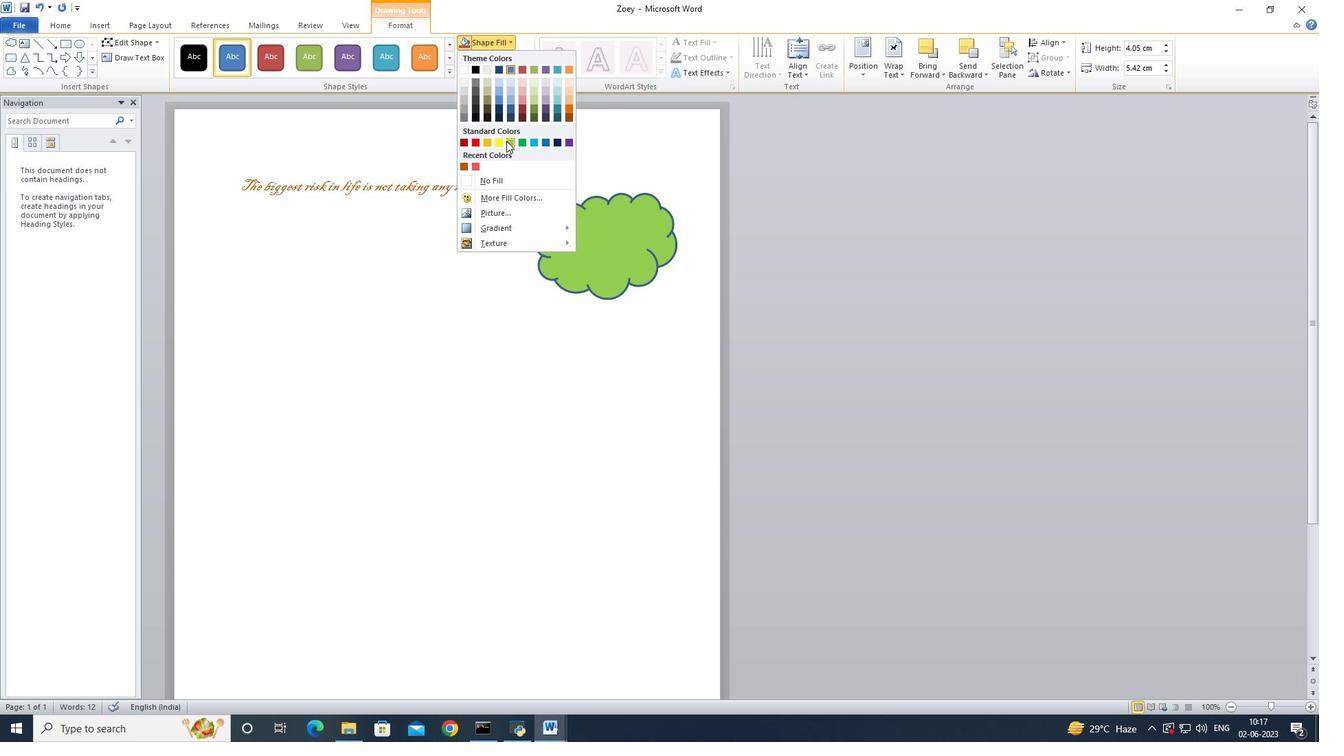 
Action: Mouse pressed left at (499, 142)
Screenshot: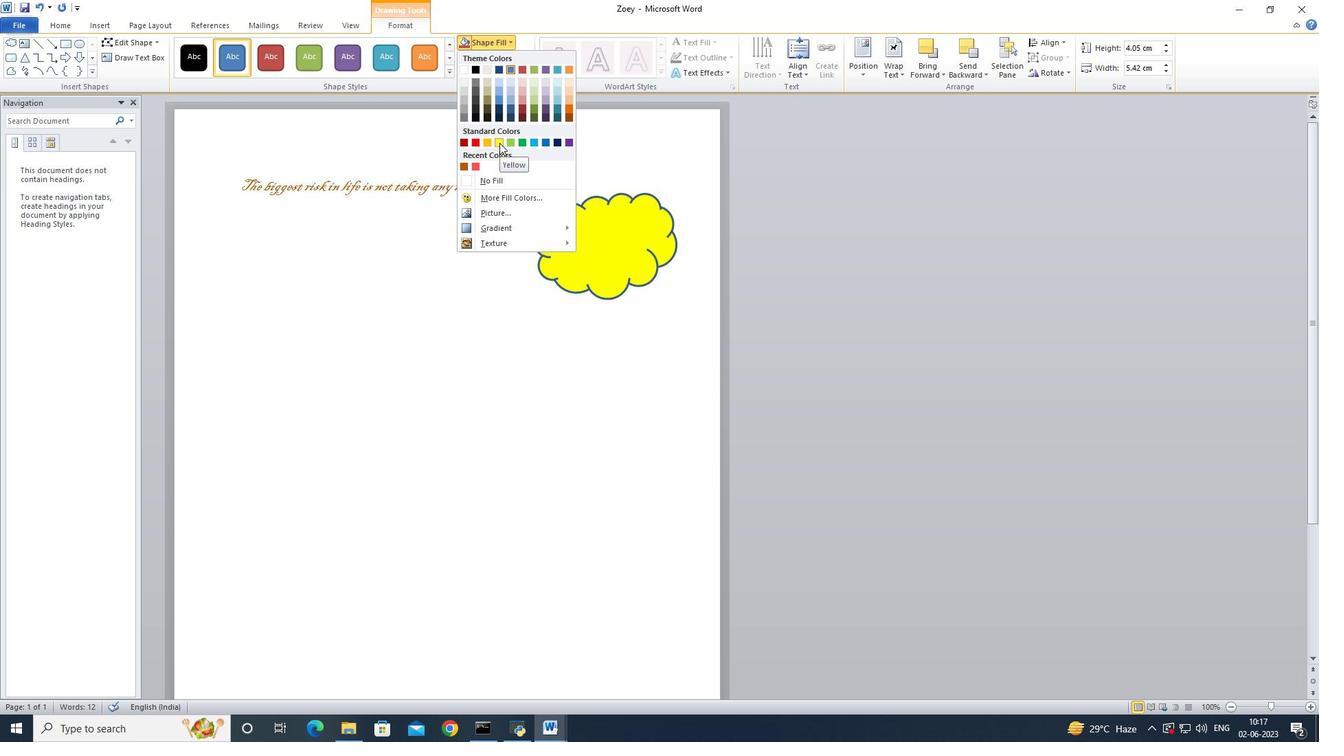
Action: Mouse moved to (1151, 49)
Screenshot: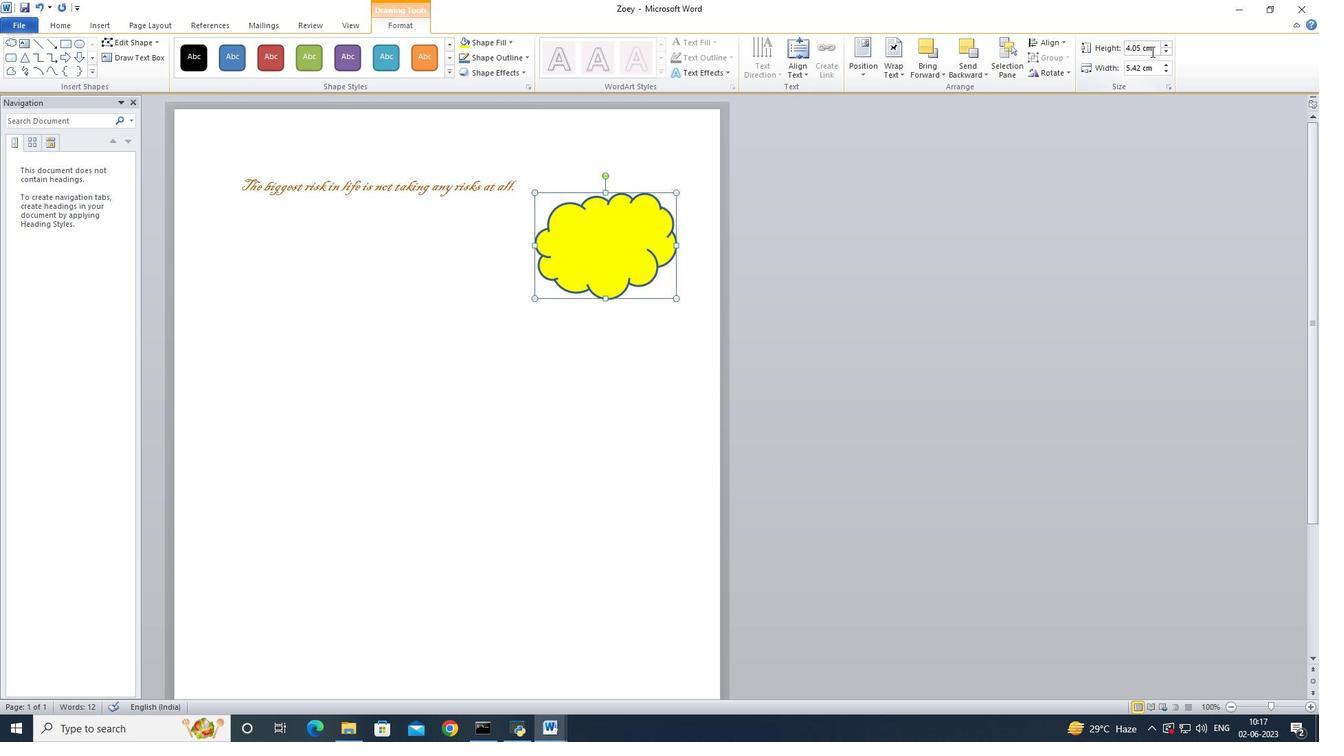 
Action: Mouse pressed left at (1151, 49)
Screenshot: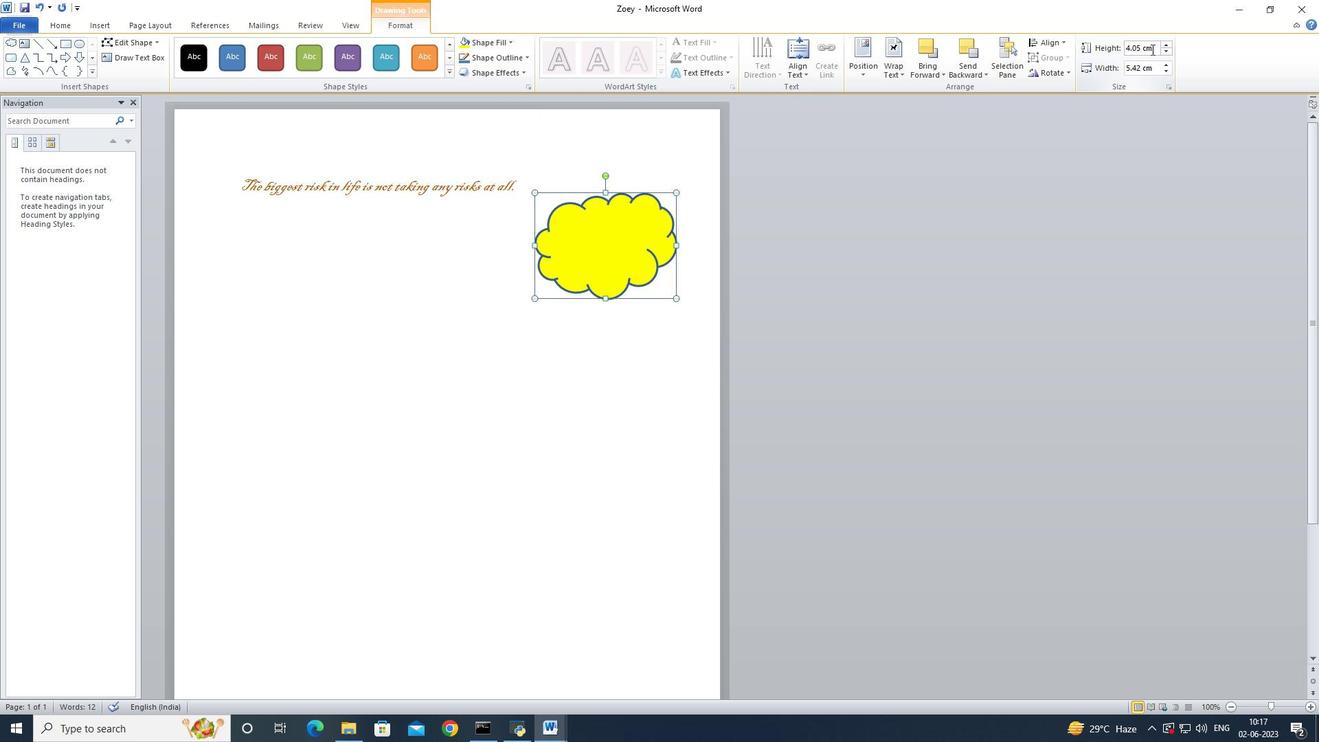 
Action: Mouse moved to (1153, 49)
Screenshot: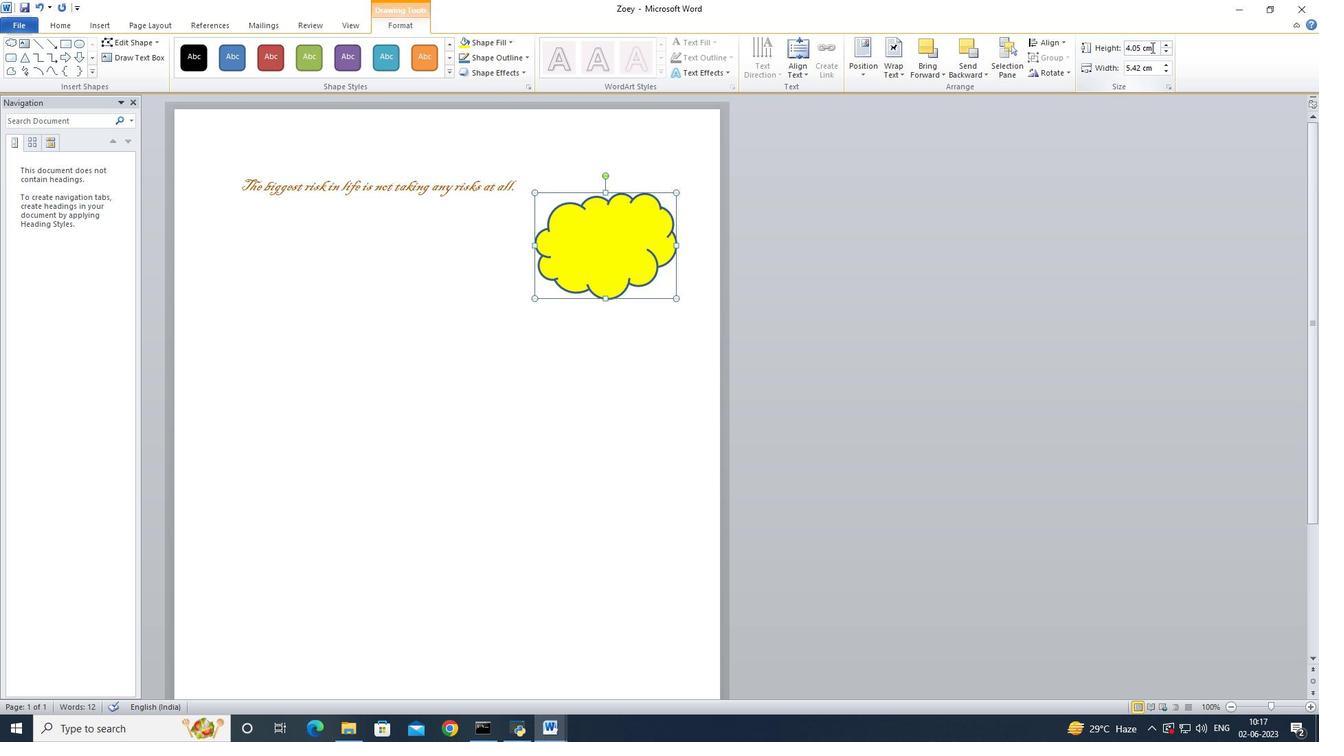 
Action: Mouse pressed left at (1153, 49)
Screenshot: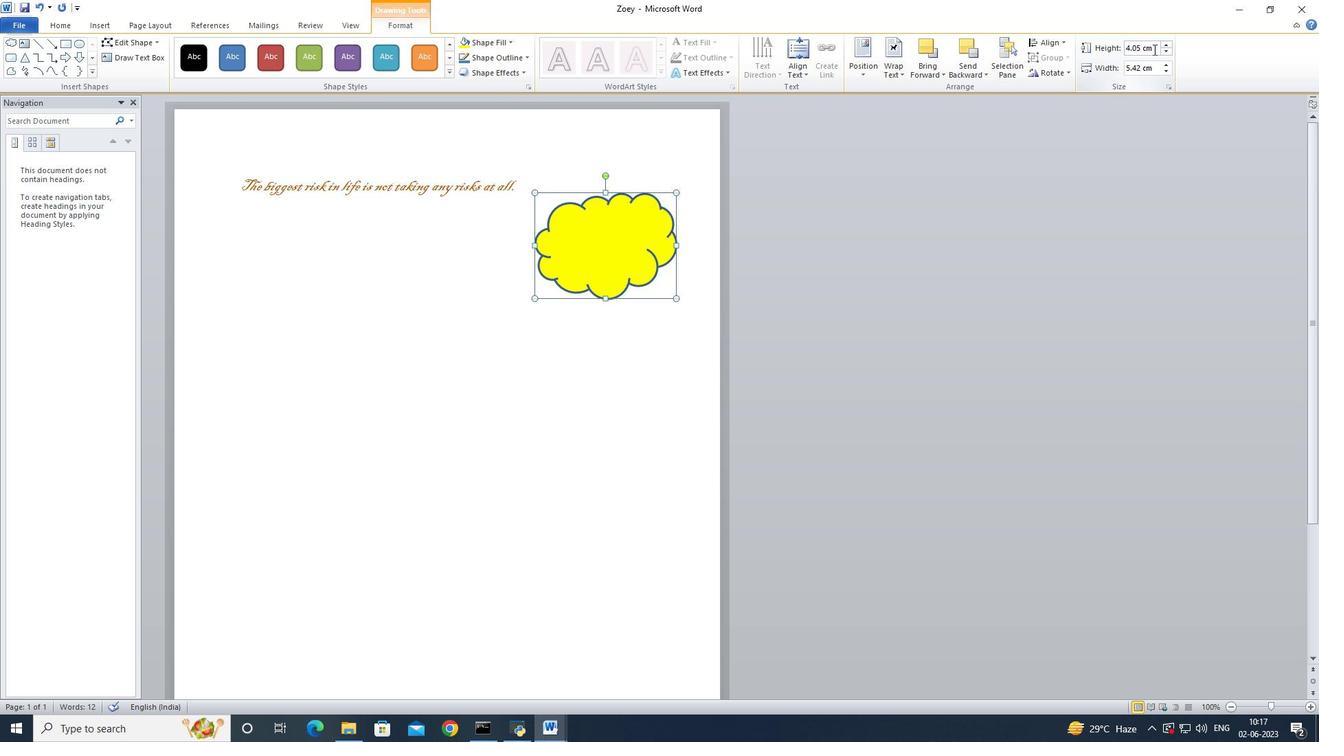 
Action: Mouse moved to (1117, 59)
Screenshot: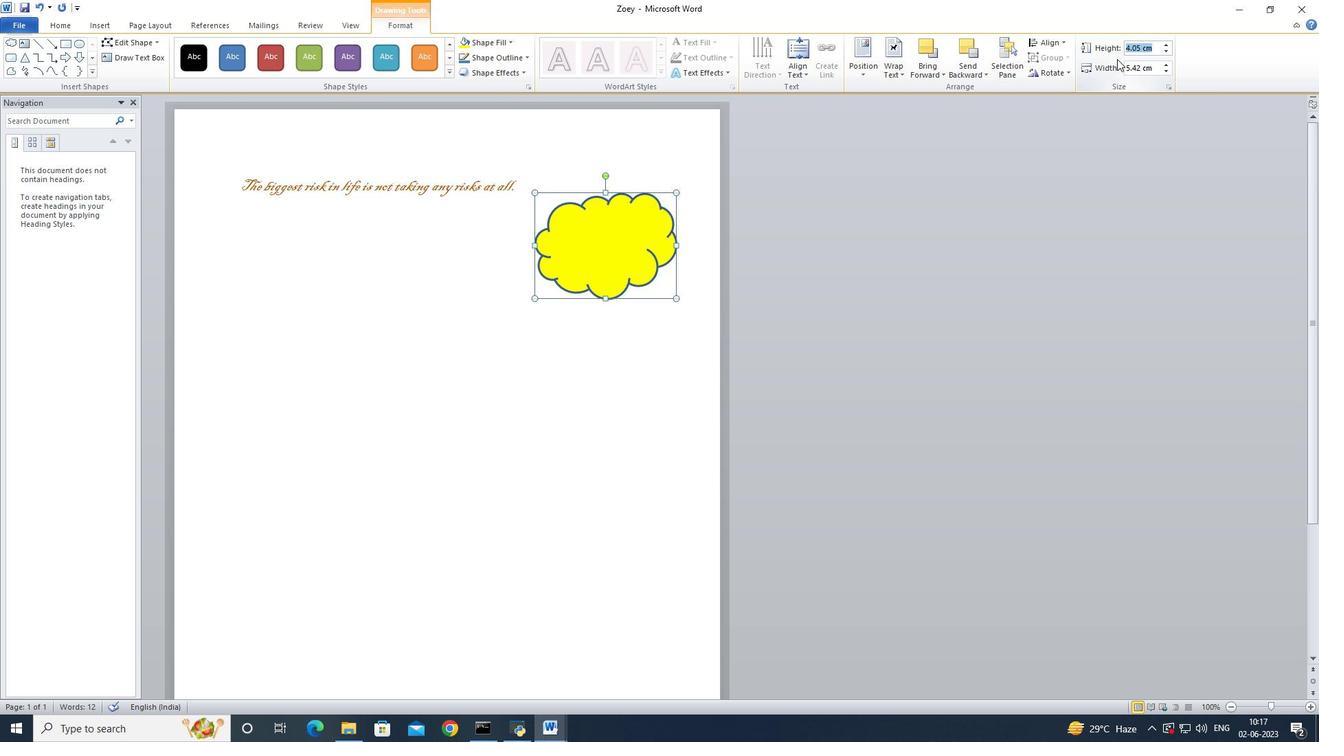
Action: Key pressed 2.4<Key.enter>
Screenshot: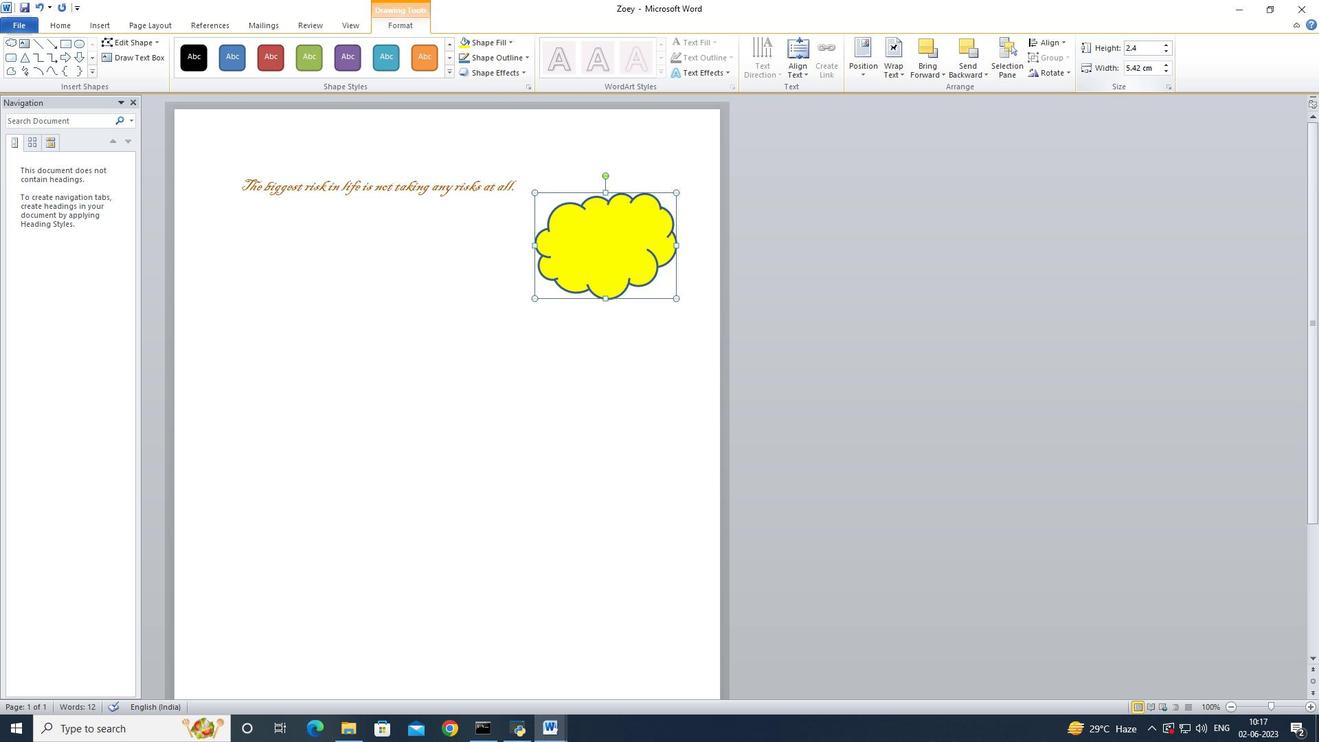 
Action: Mouse moved to (457, 293)
Screenshot: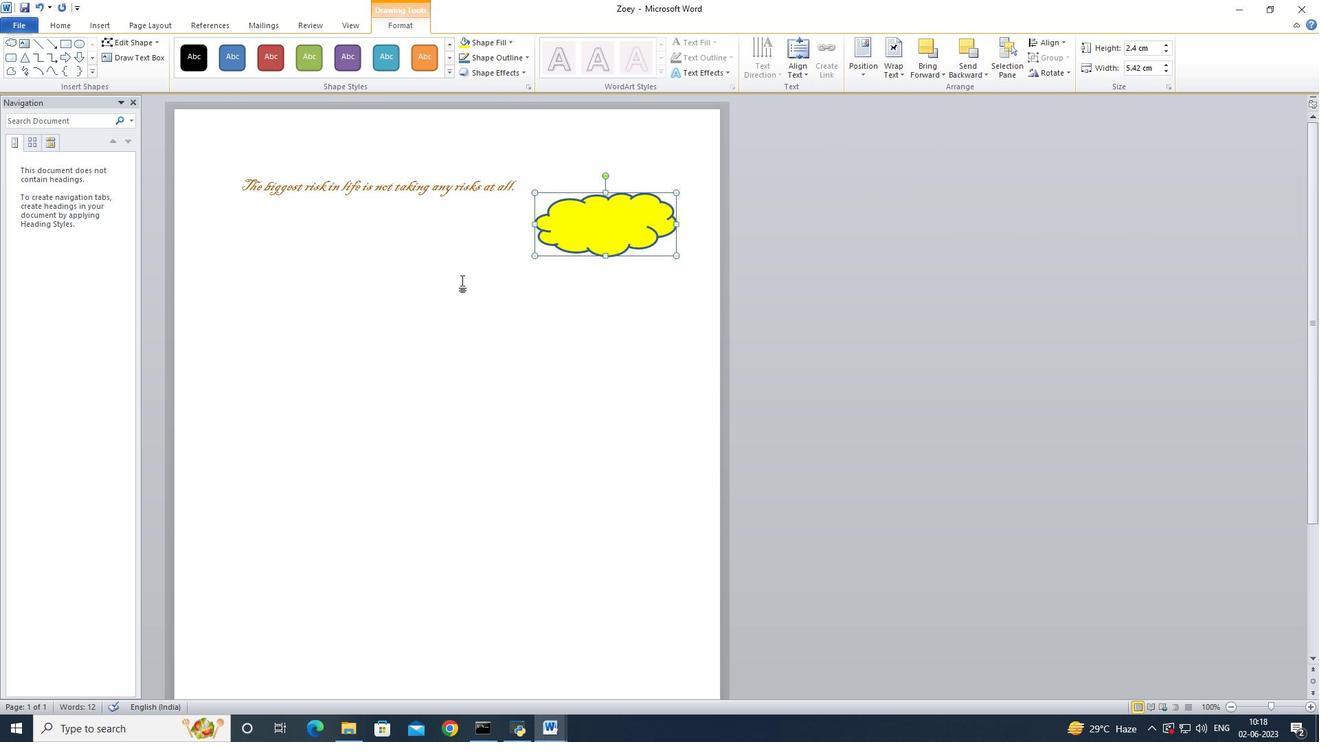 
Action: Mouse pressed left at (457, 293)
Screenshot: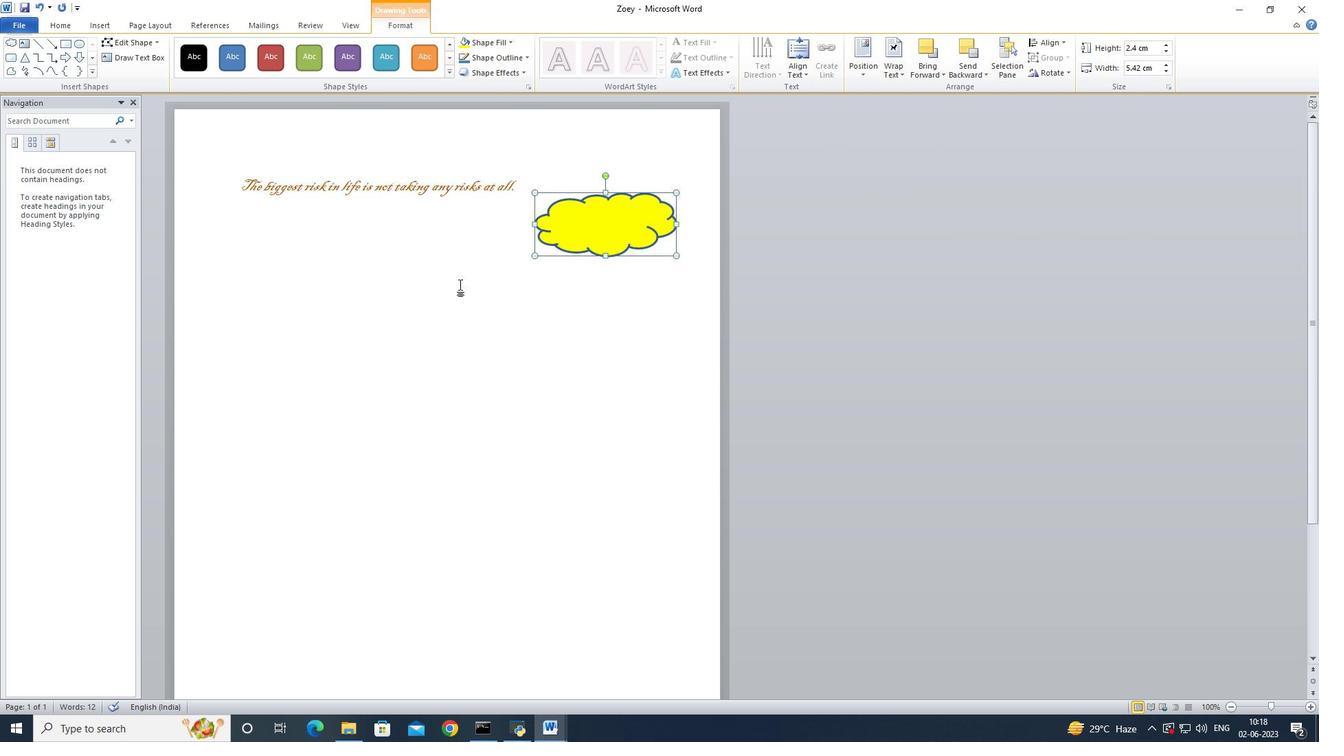 
Action: Key pressed ctrl+Sctrl+S
Screenshot: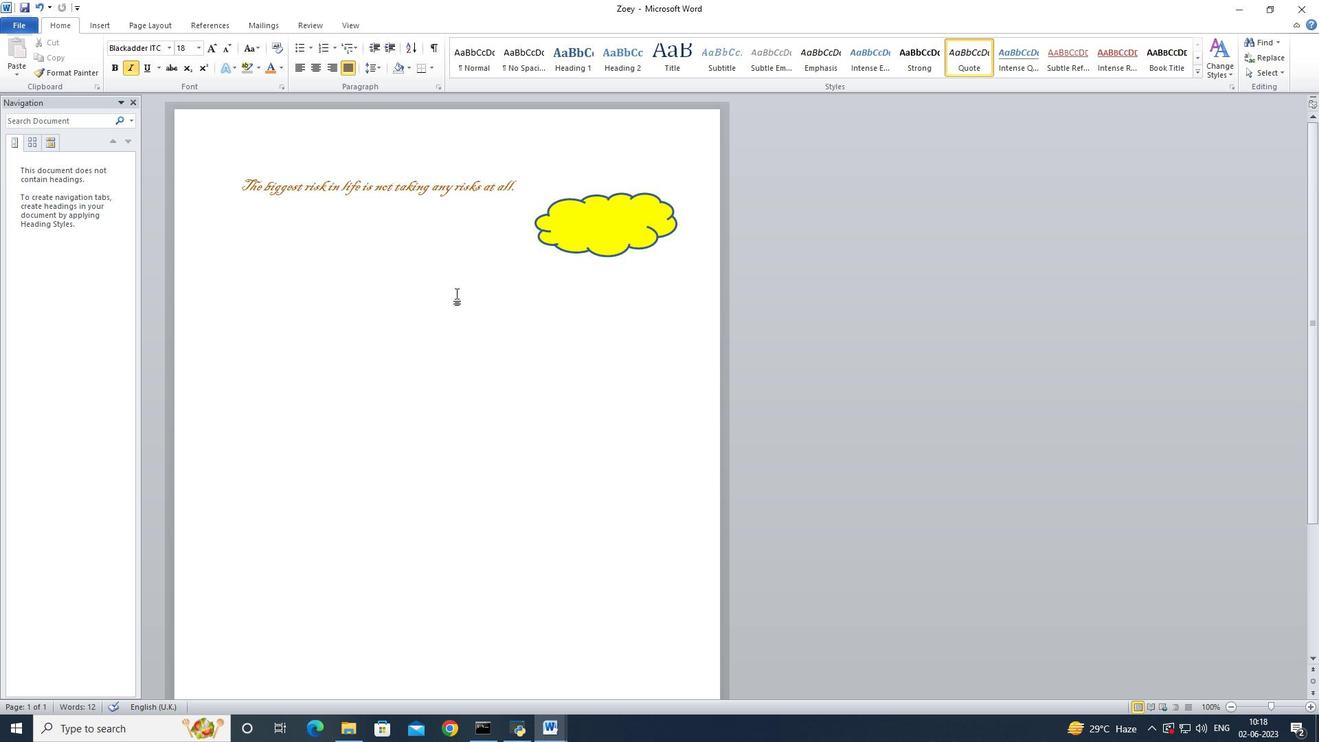 
Action: Mouse moved to (631, 228)
Screenshot: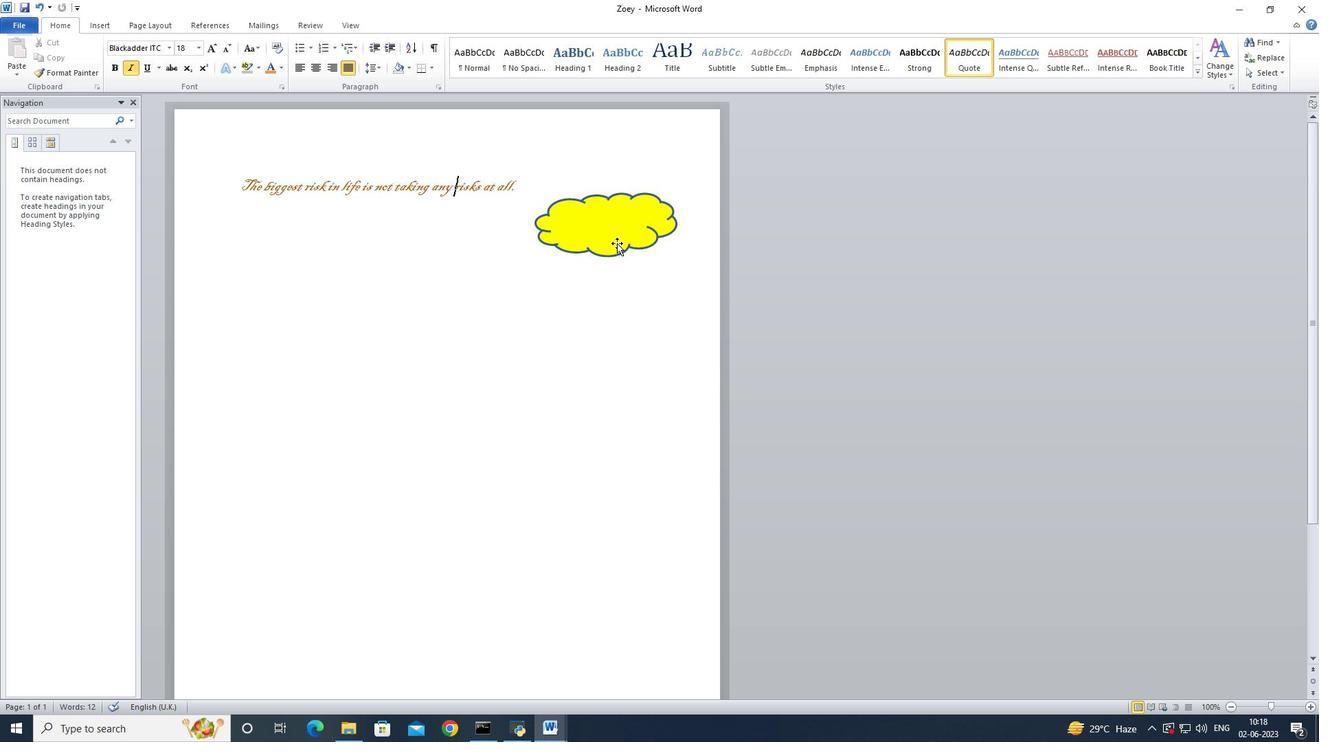 
Action: Mouse pressed left at (631, 228)
Screenshot: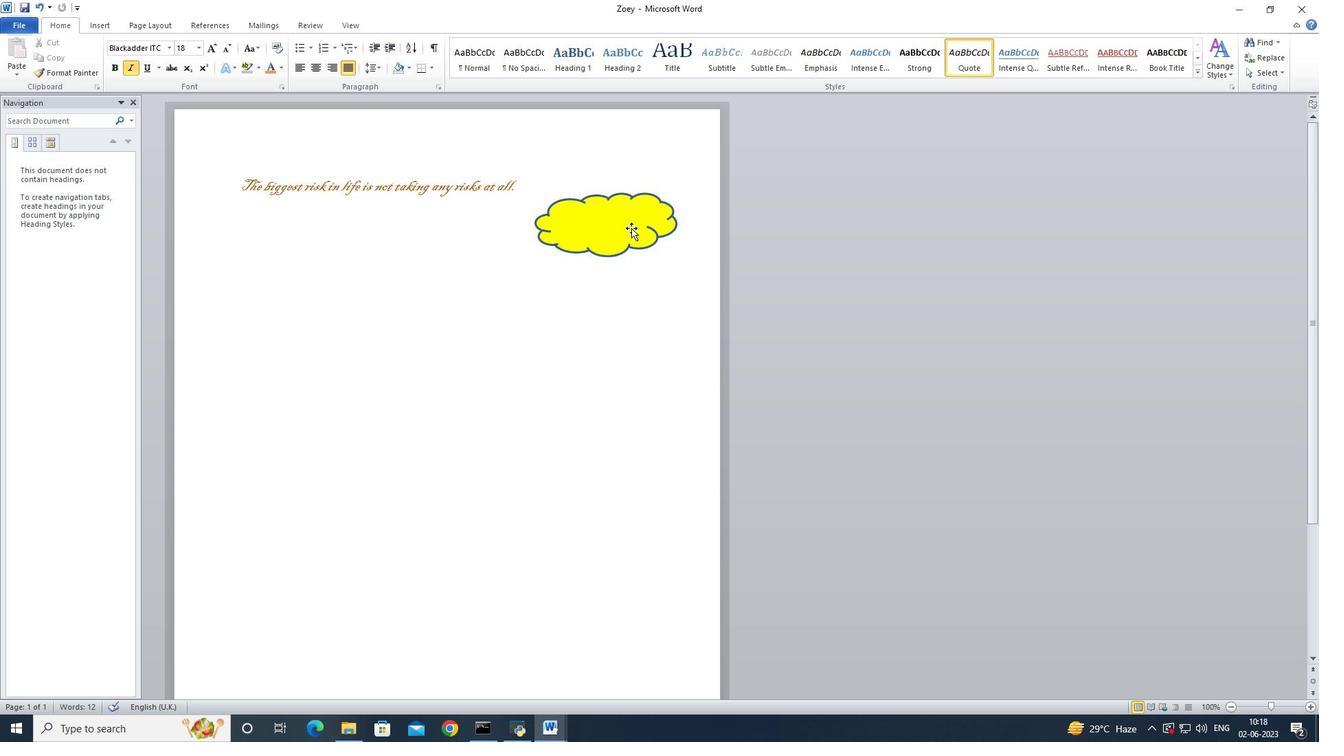 
Action: Mouse moved to (388, 28)
Screenshot: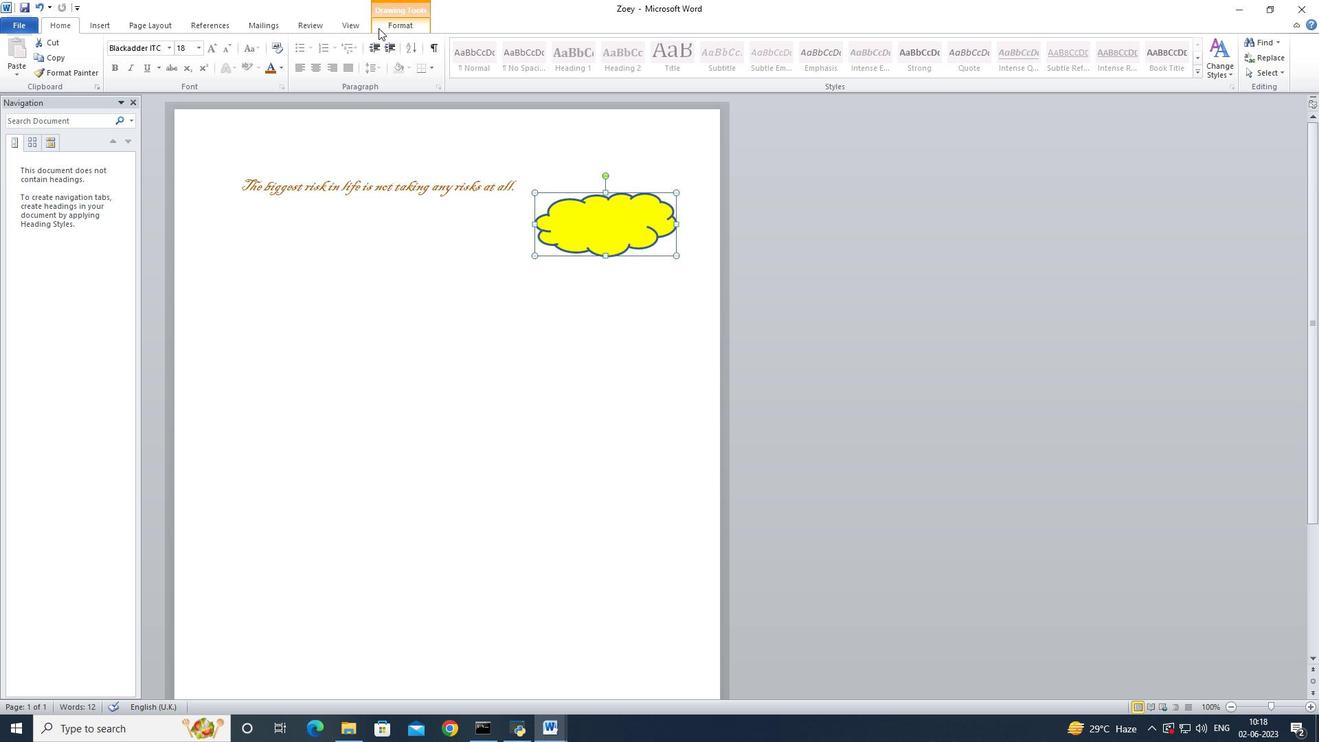 
Action: Mouse pressed left at (388, 28)
Screenshot: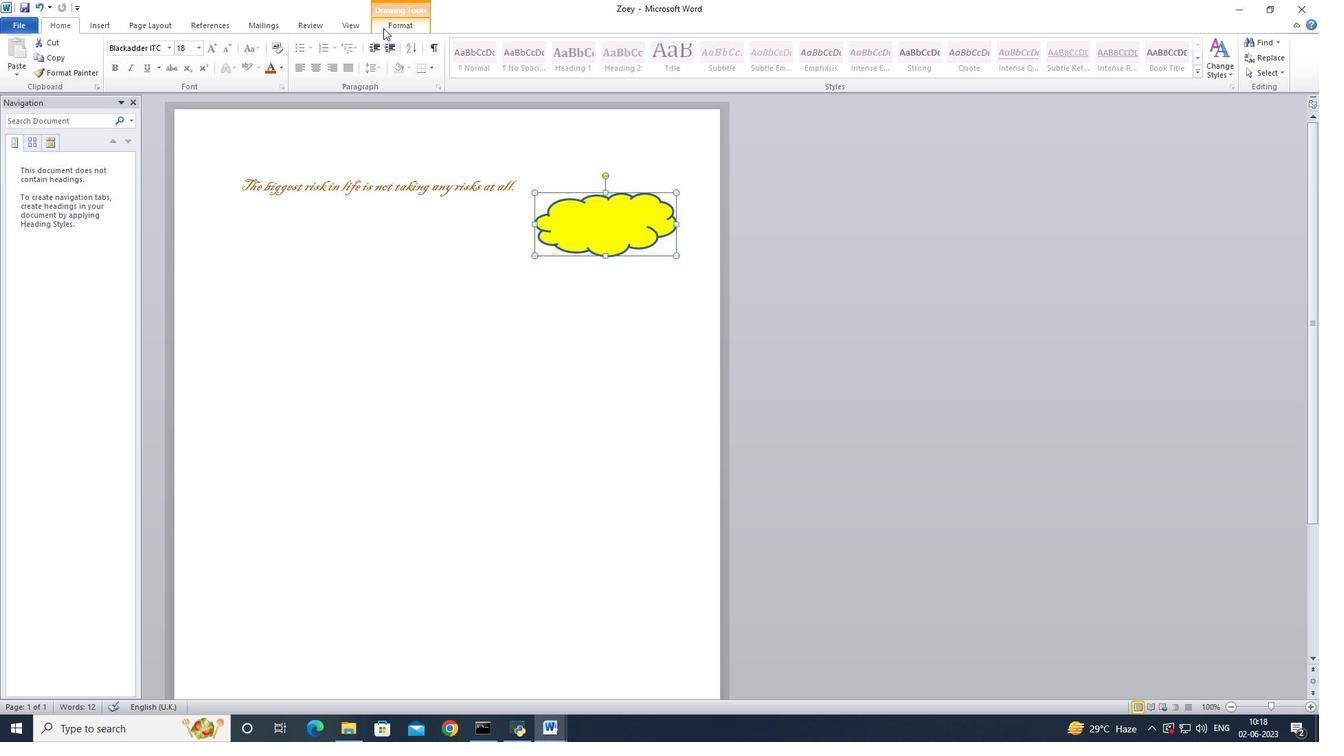 
Action: Mouse moved to (864, 63)
Screenshot: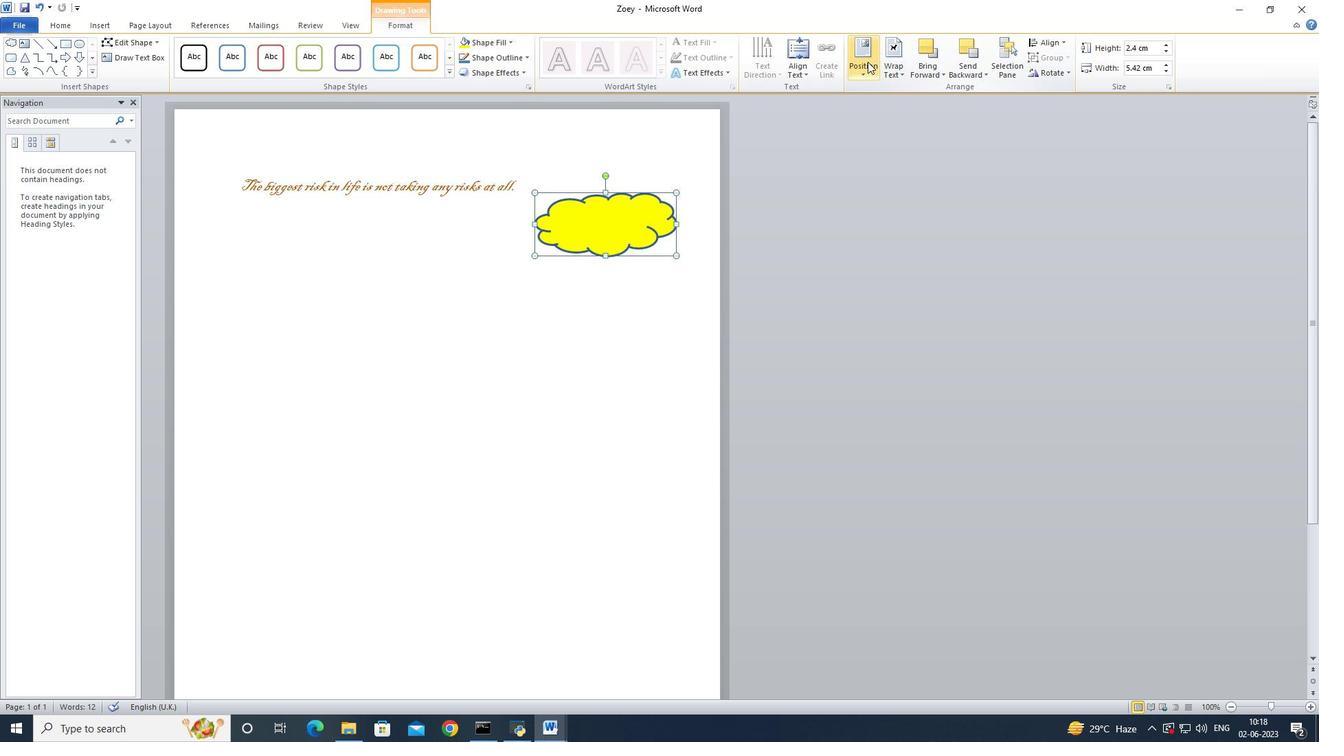 
Action: Mouse pressed left at (864, 63)
Screenshot: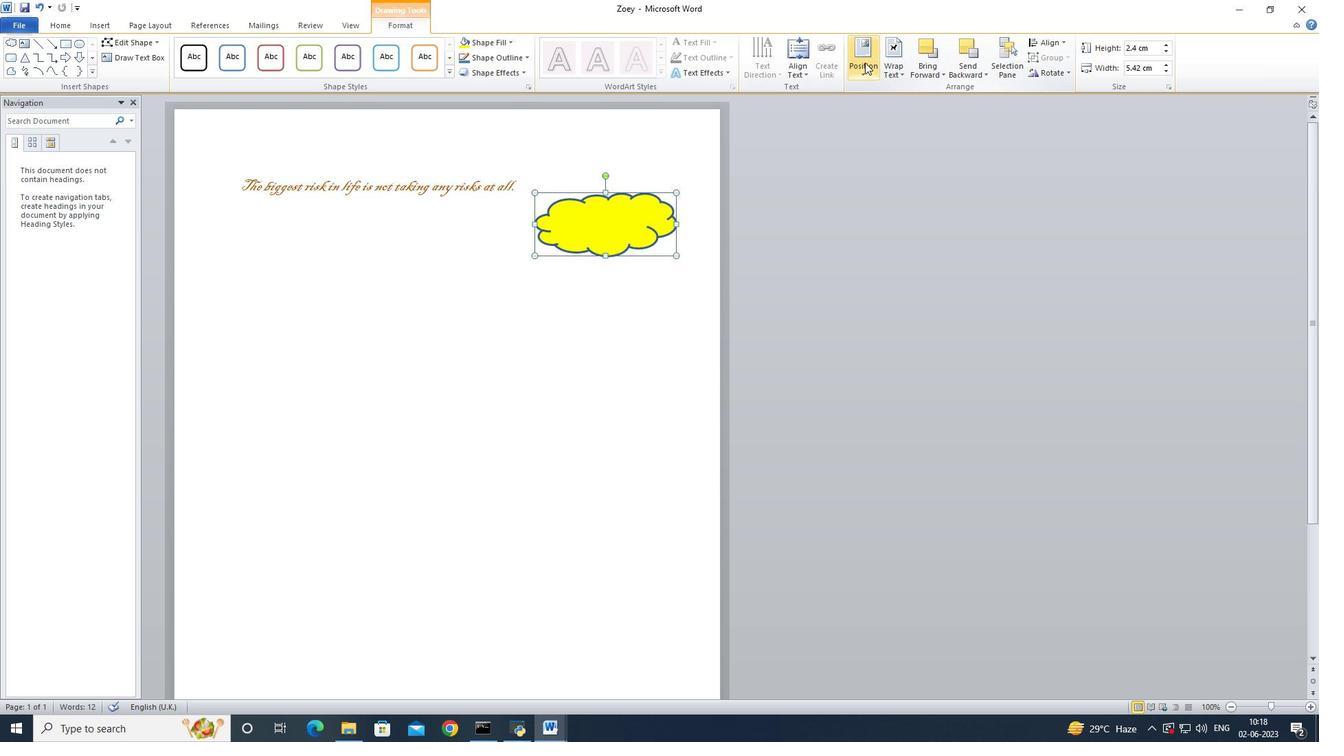 
Action: Mouse moved to (945, 175)
Screenshot: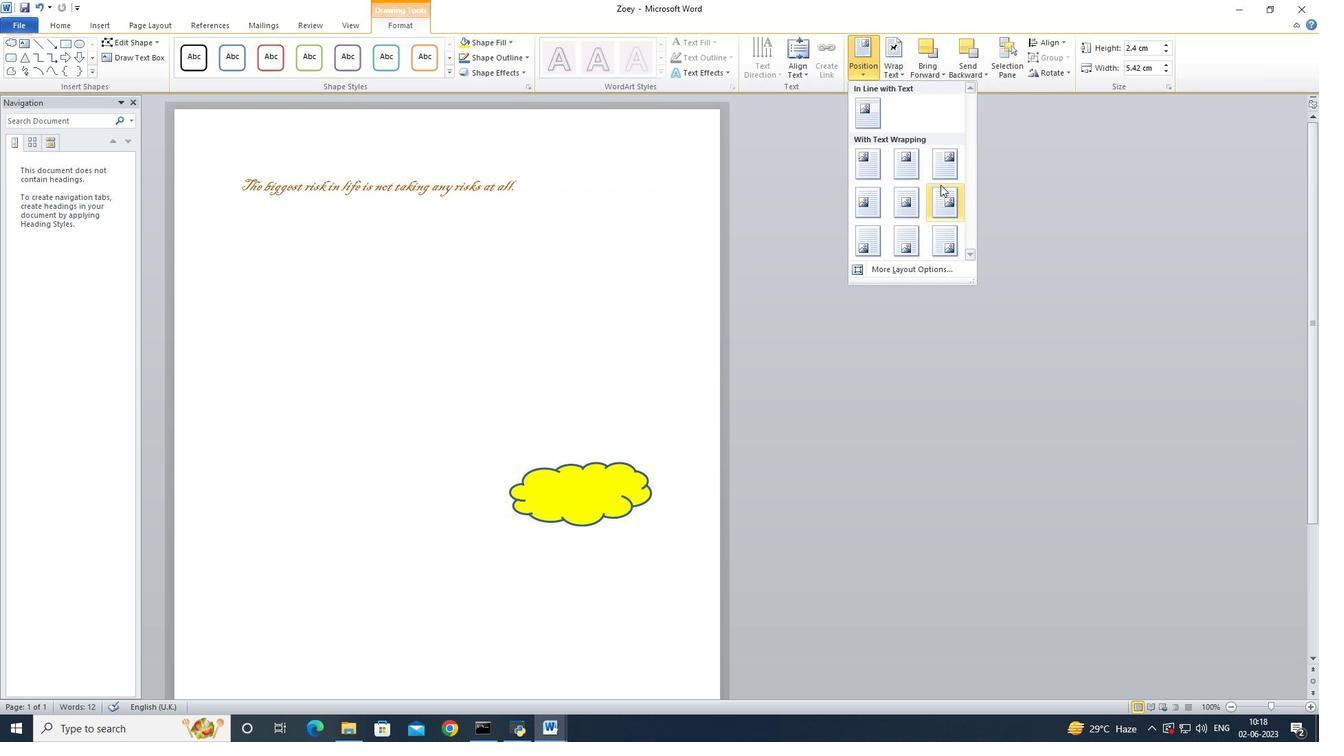 
Action: Mouse pressed left at (945, 175)
Screenshot: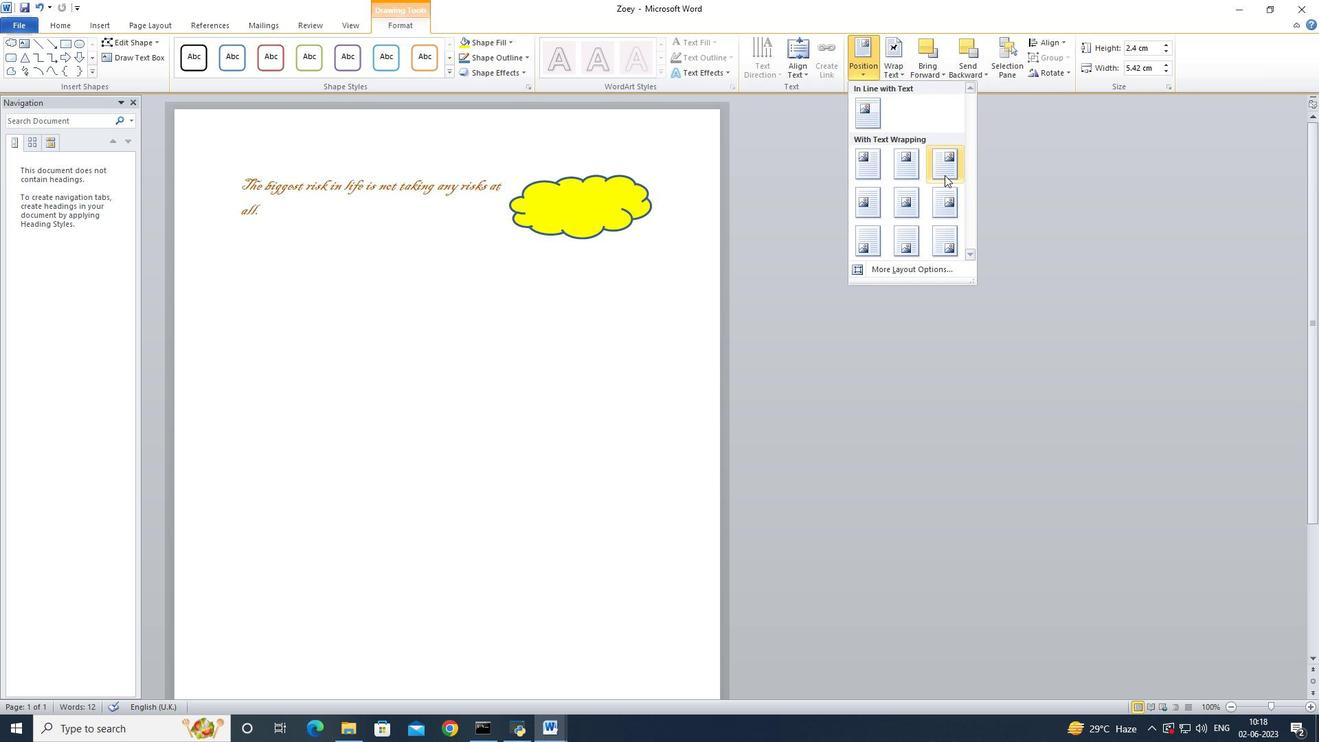 
Action: Mouse moved to (589, 210)
Screenshot: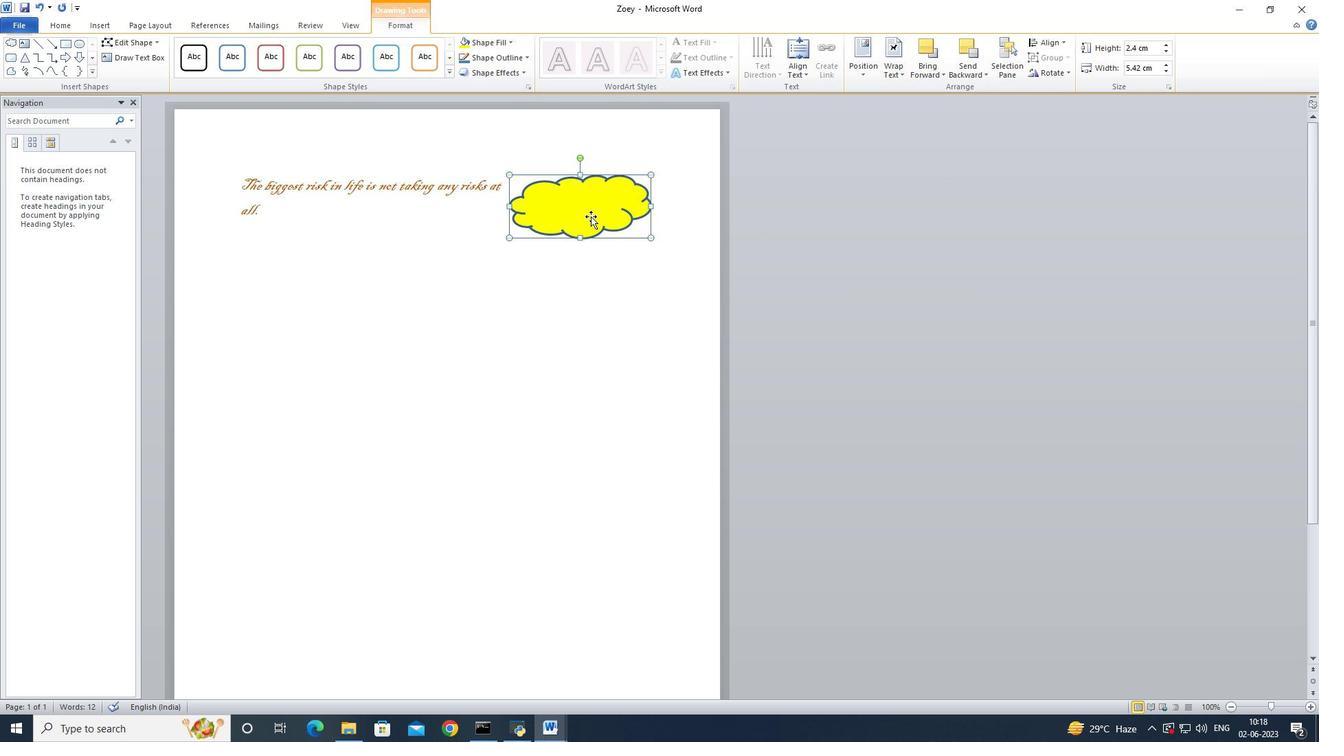 
Action: Mouse pressed left at (589, 210)
Screenshot: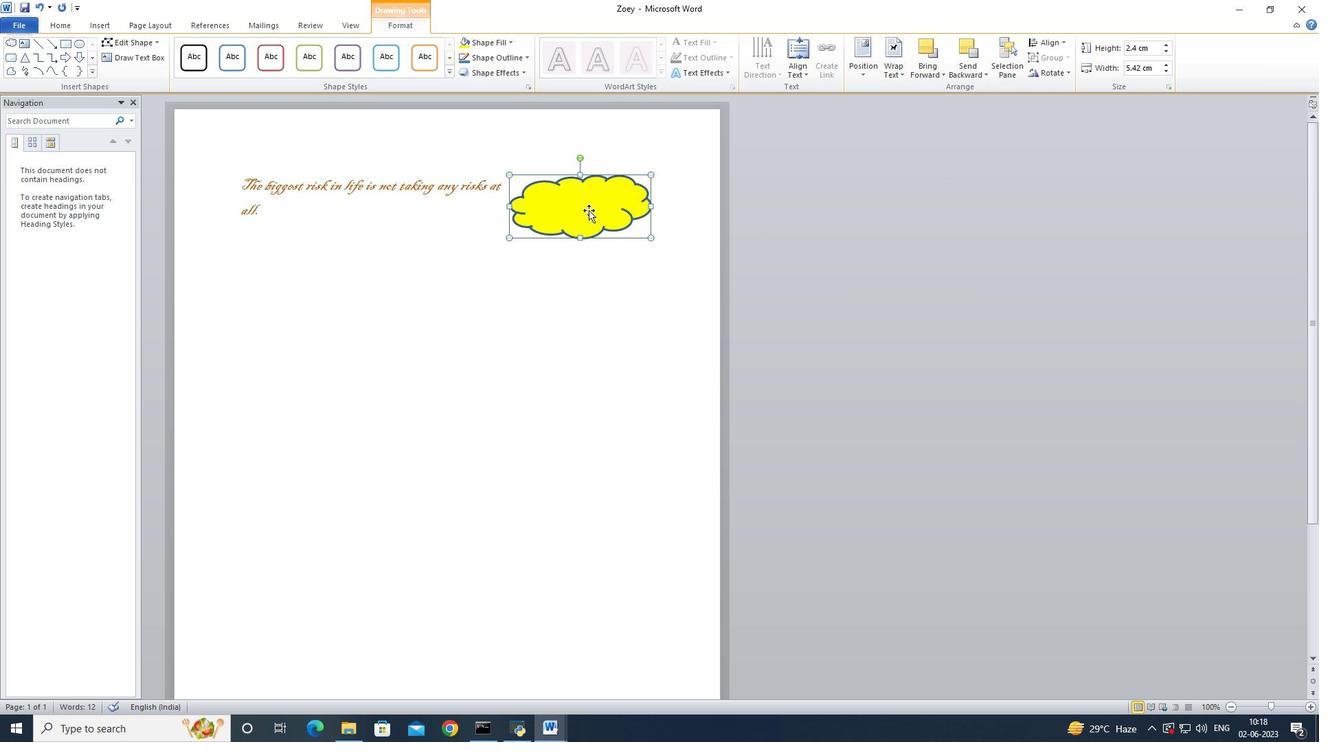 
Action: Mouse moved to (384, 291)
Screenshot: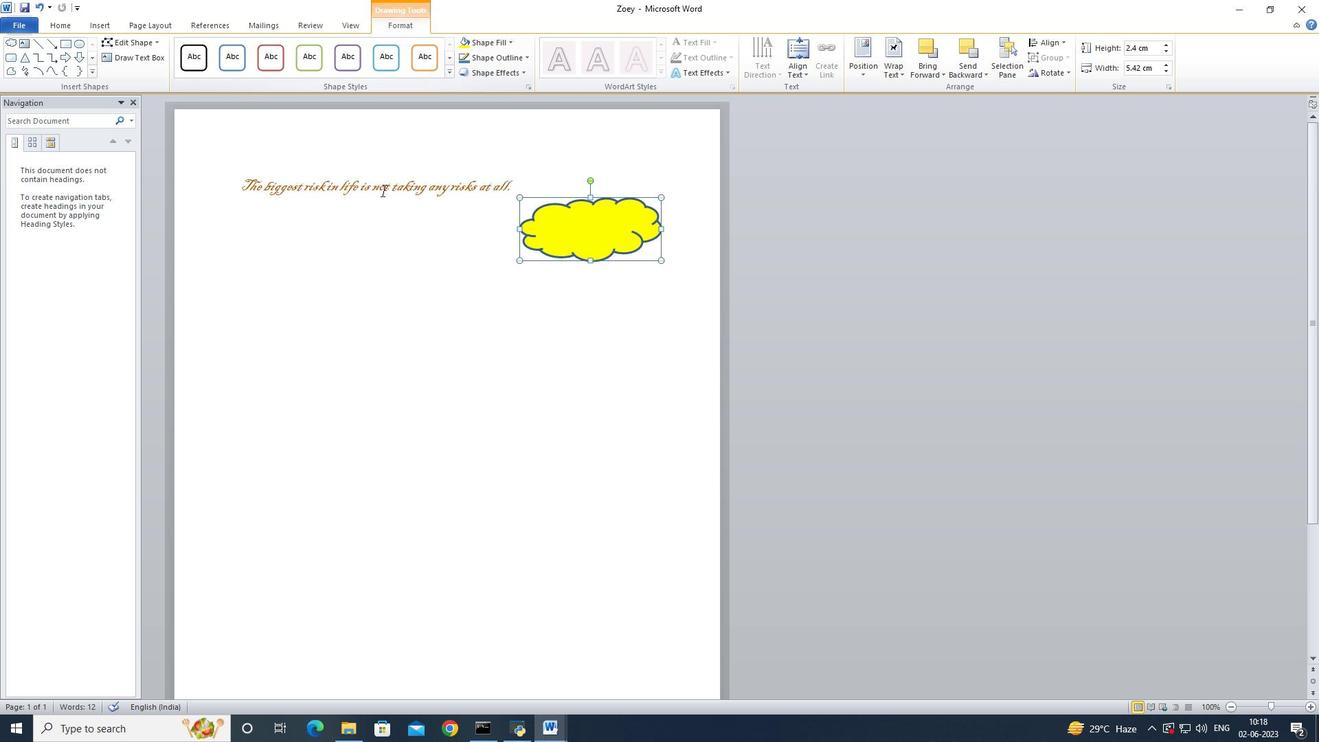 
Action: Mouse pressed left at (384, 291)
Screenshot: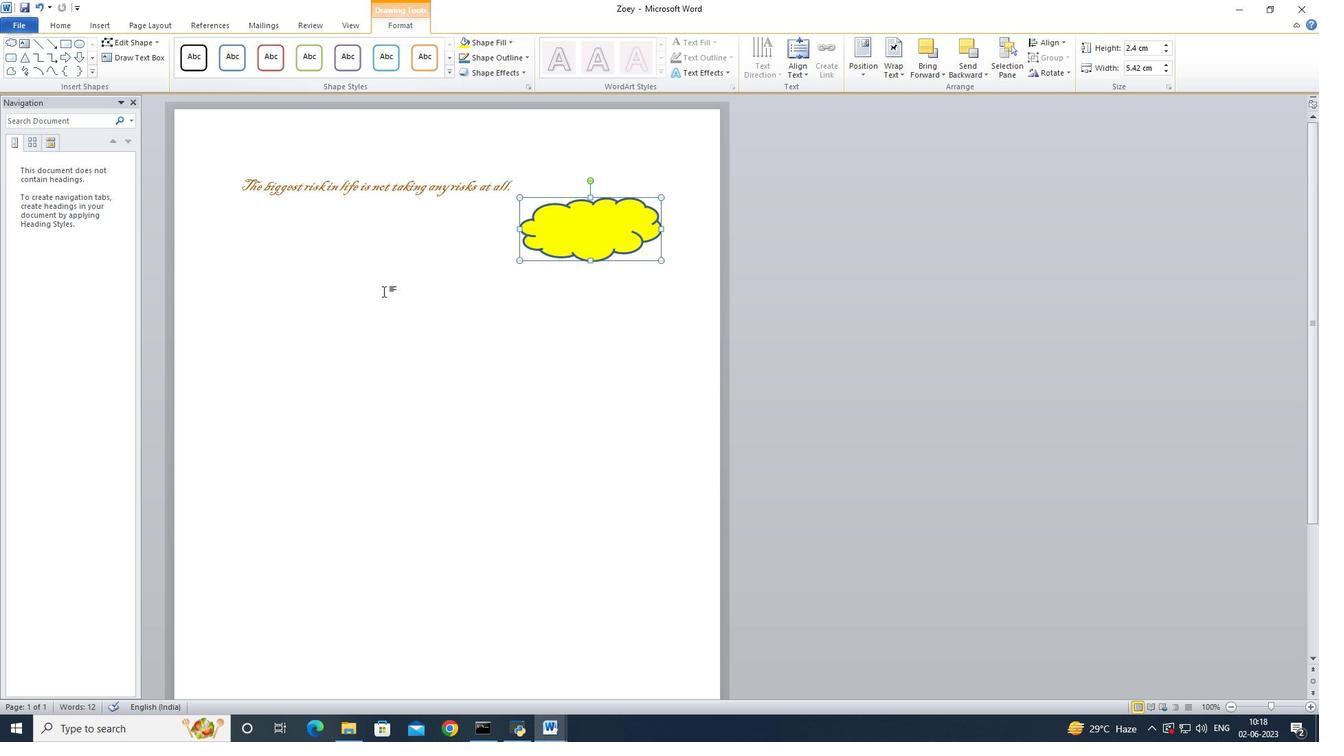 
Action: Key pressed ctrl+S
Screenshot: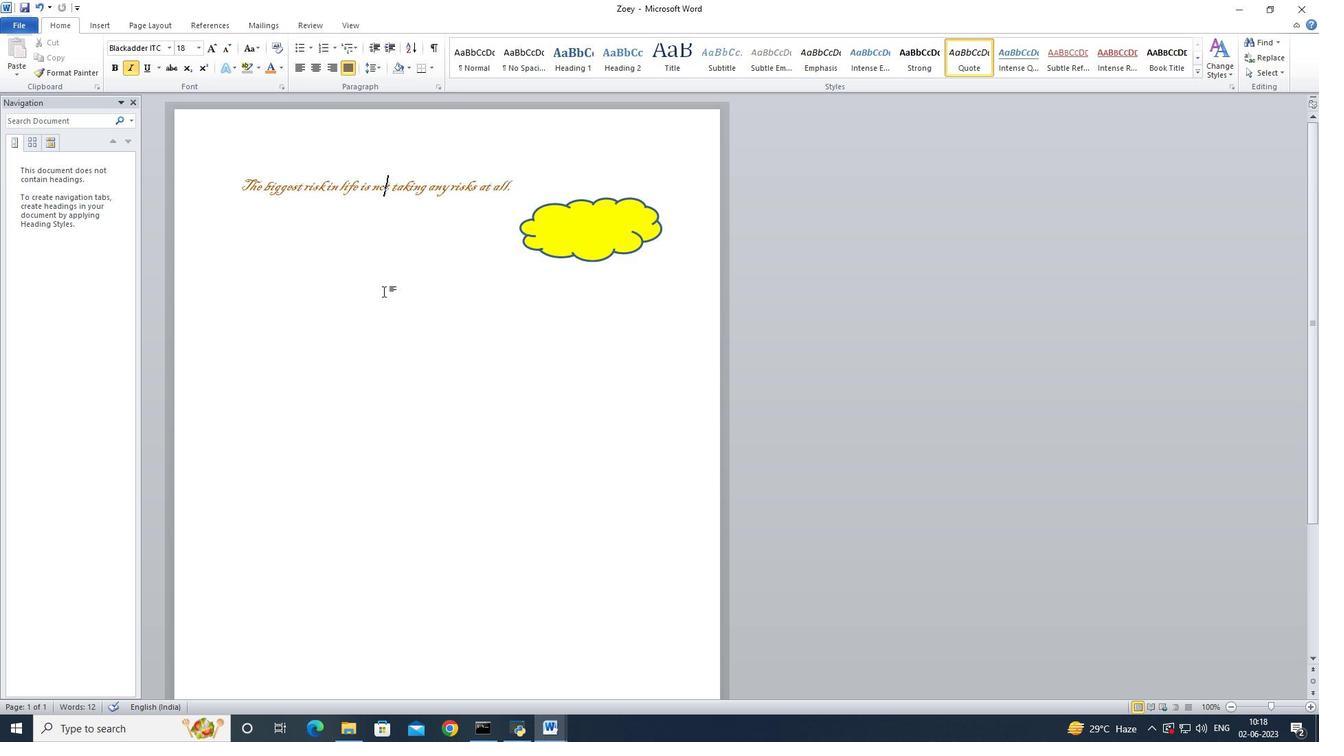 
